 Task: Create a due date automation trigger when advanced on, 2 days after a card is due add fields without custom field "Resume" set to a number lower than 1 and greater or equal to 10 at 11:00 AM.
Action: Mouse moved to (982, 292)
Screenshot: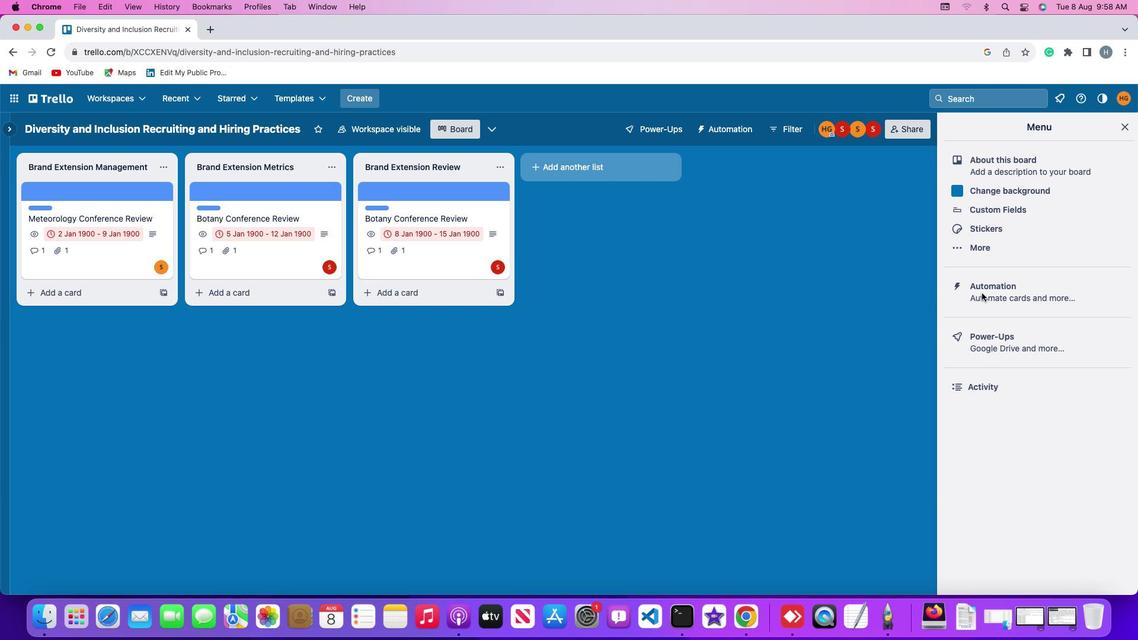 
Action: Mouse pressed left at (982, 292)
Screenshot: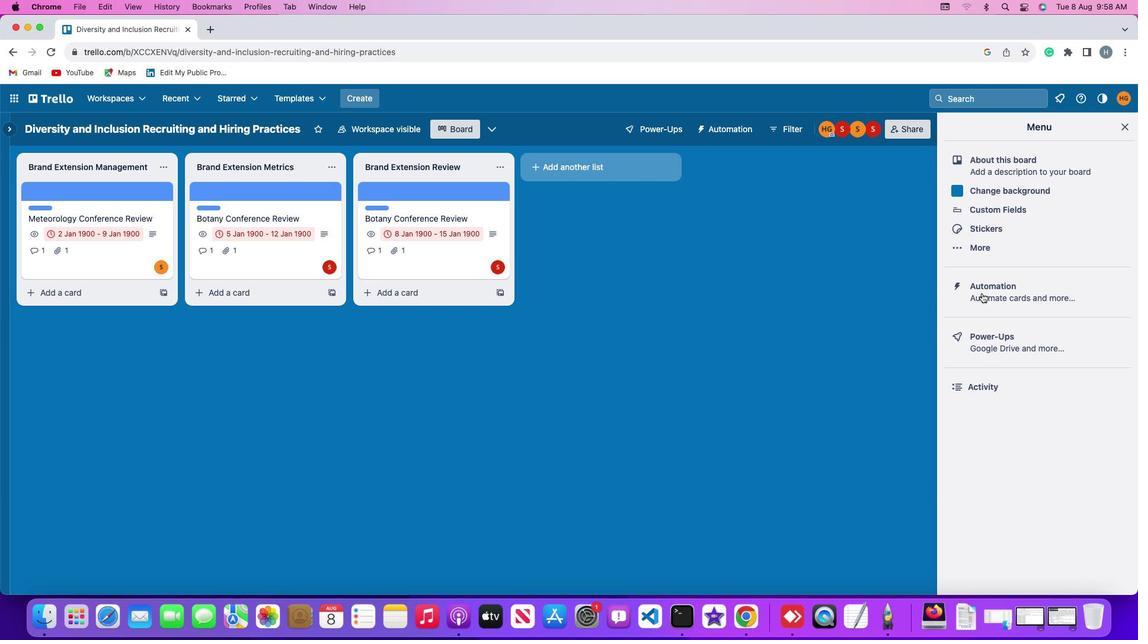 
Action: Mouse pressed left at (982, 292)
Screenshot: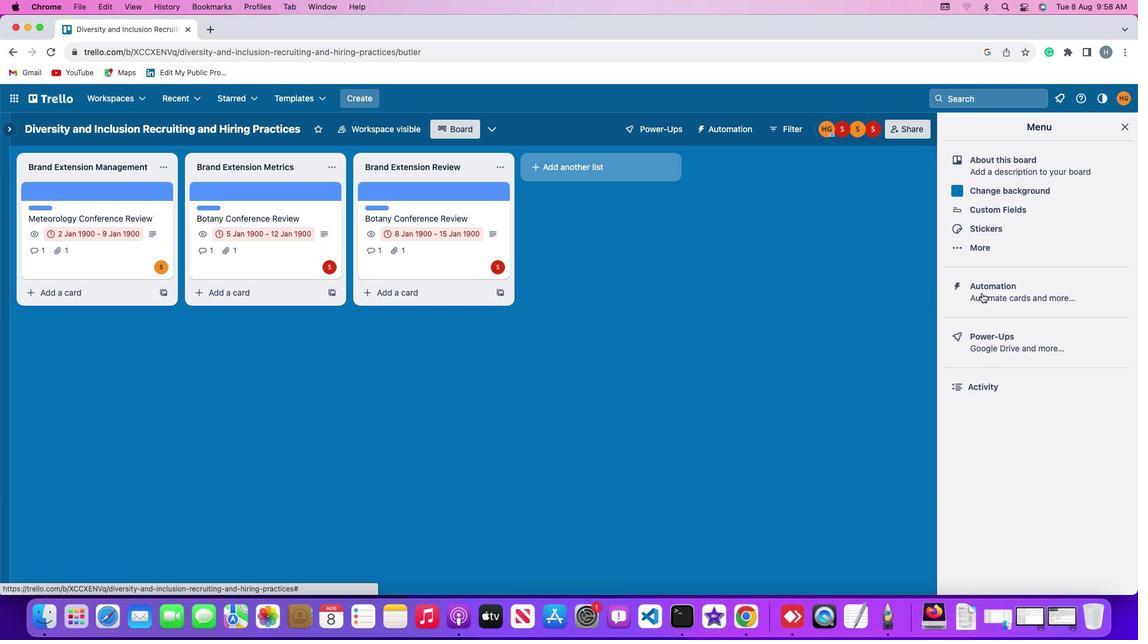 
Action: Mouse moved to (56, 279)
Screenshot: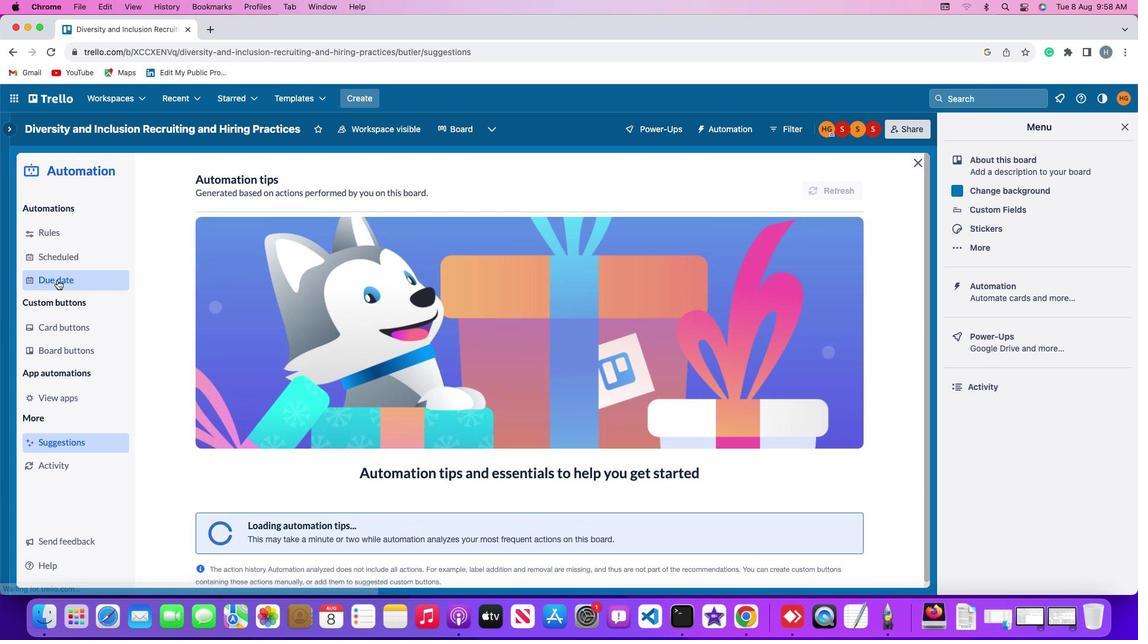 
Action: Mouse pressed left at (56, 279)
Screenshot: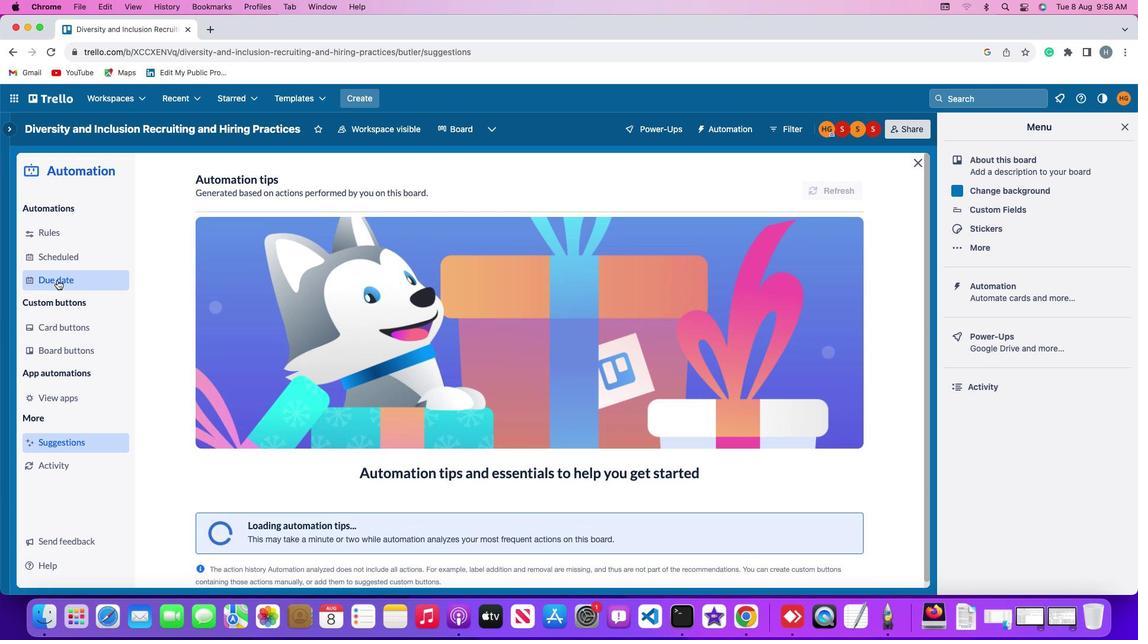 
Action: Mouse moved to (793, 180)
Screenshot: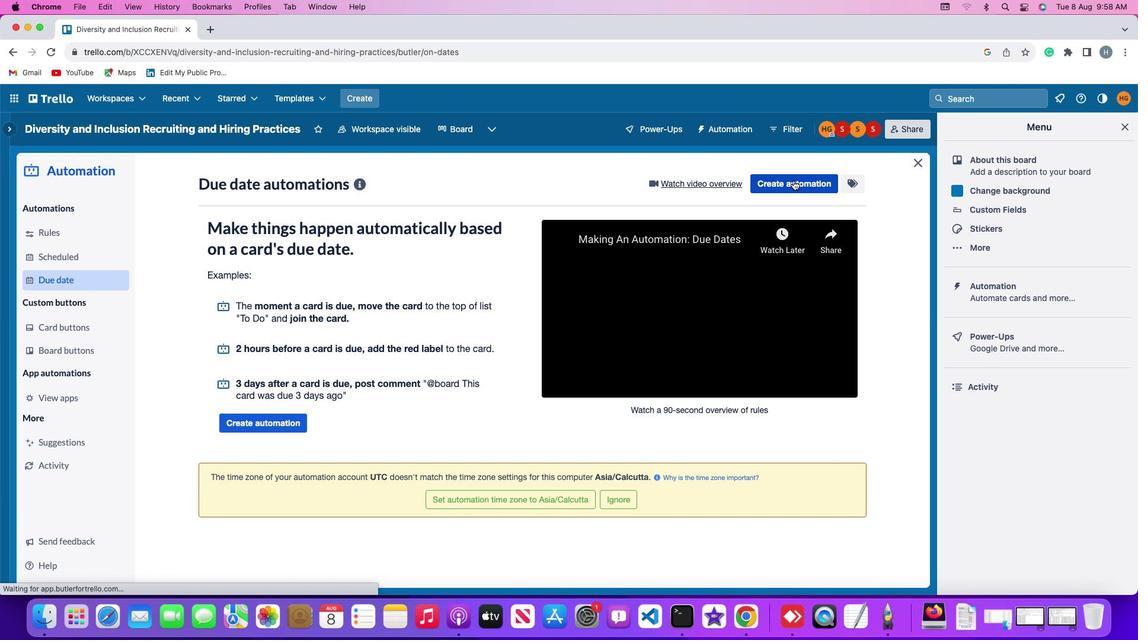 
Action: Mouse pressed left at (793, 180)
Screenshot: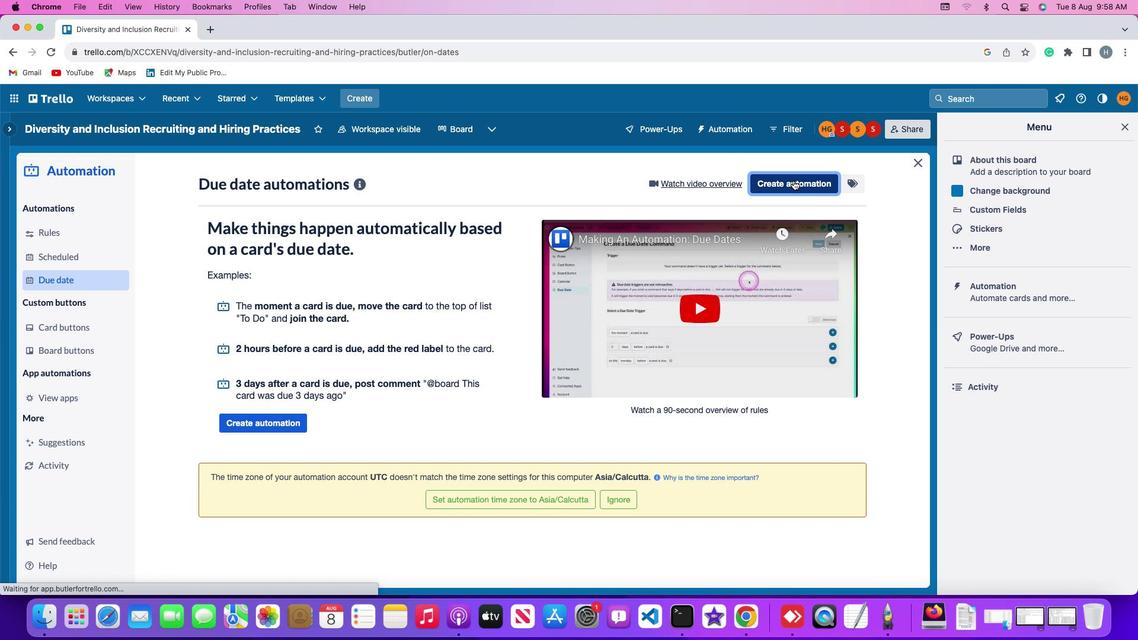 
Action: Mouse moved to (433, 294)
Screenshot: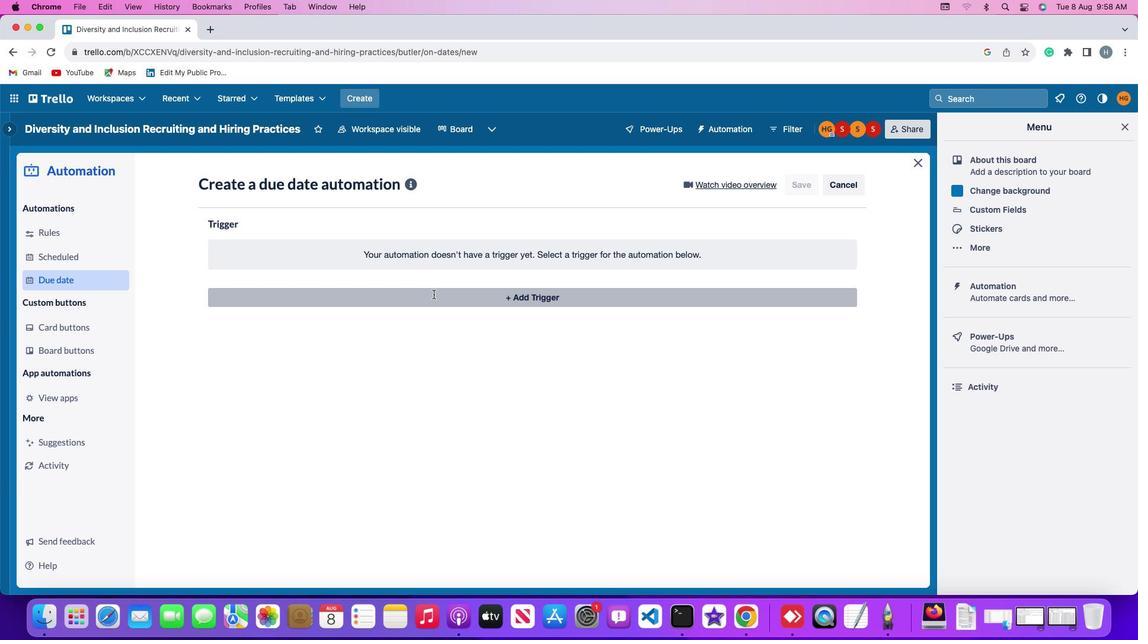 
Action: Mouse pressed left at (433, 294)
Screenshot: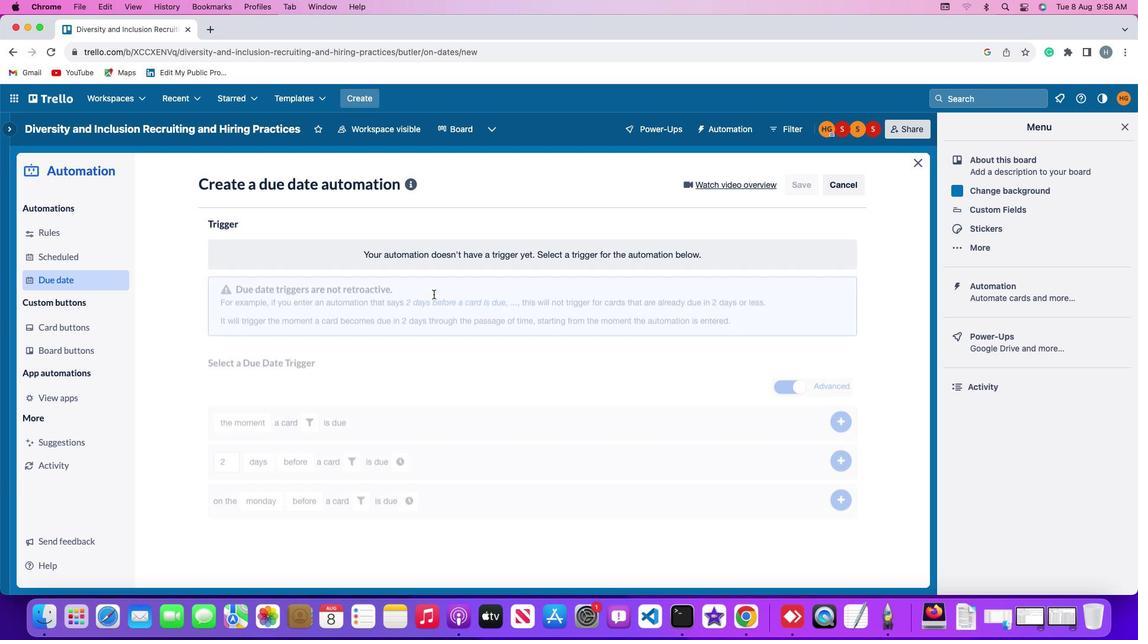 
Action: Mouse moved to (227, 477)
Screenshot: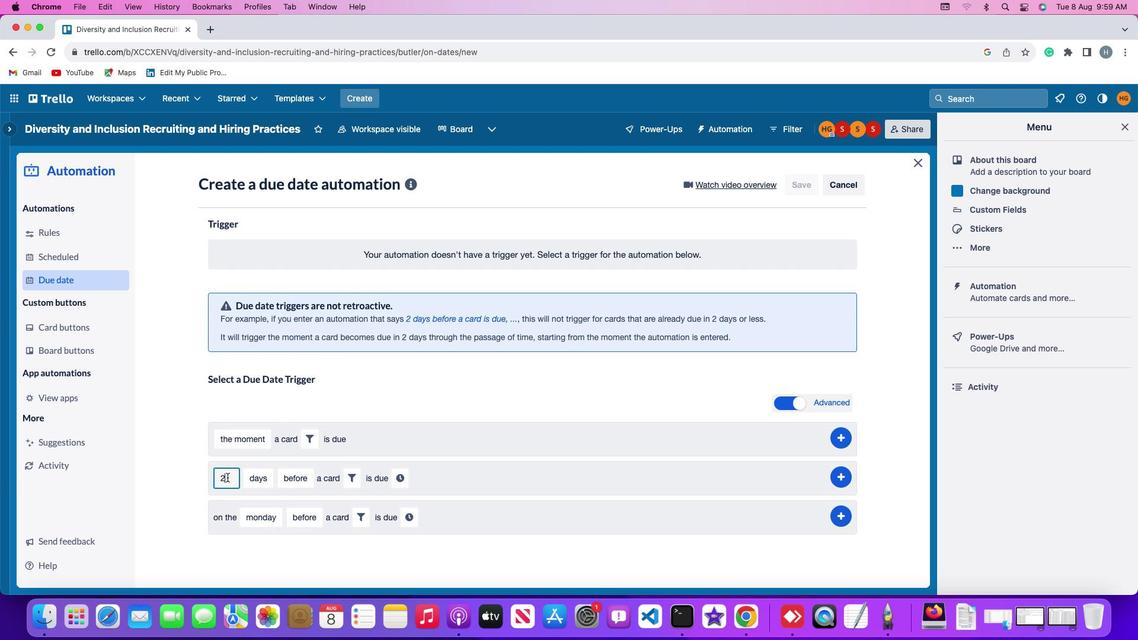
Action: Mouse pressed left at (227, 477)
Screenshot: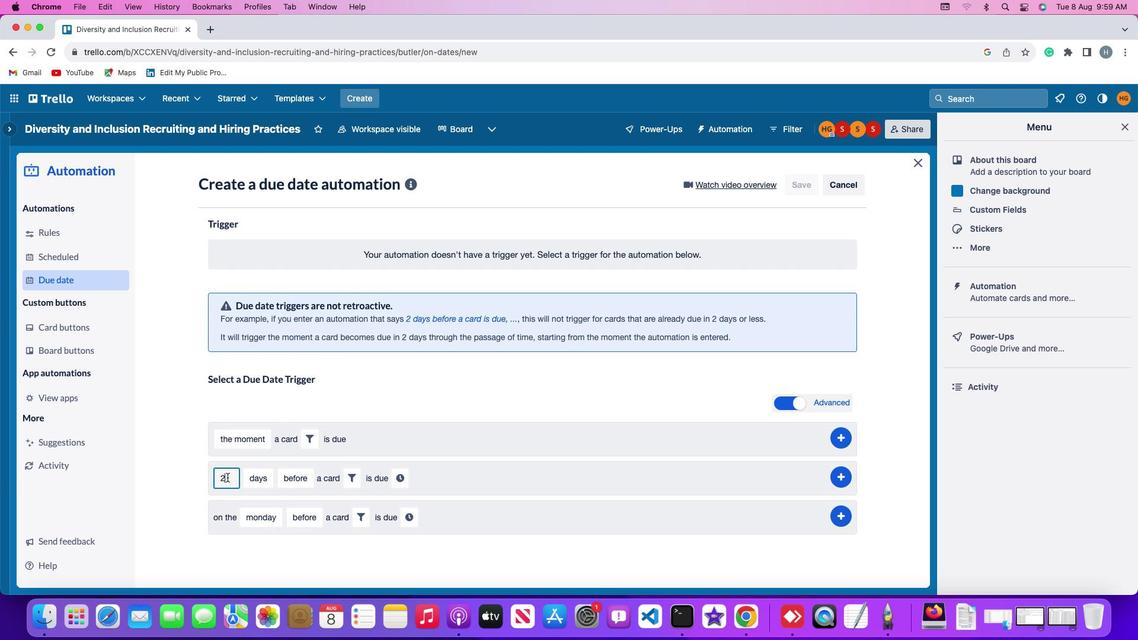 
Action: Key pressed Key.backspace'2'
Screenshot: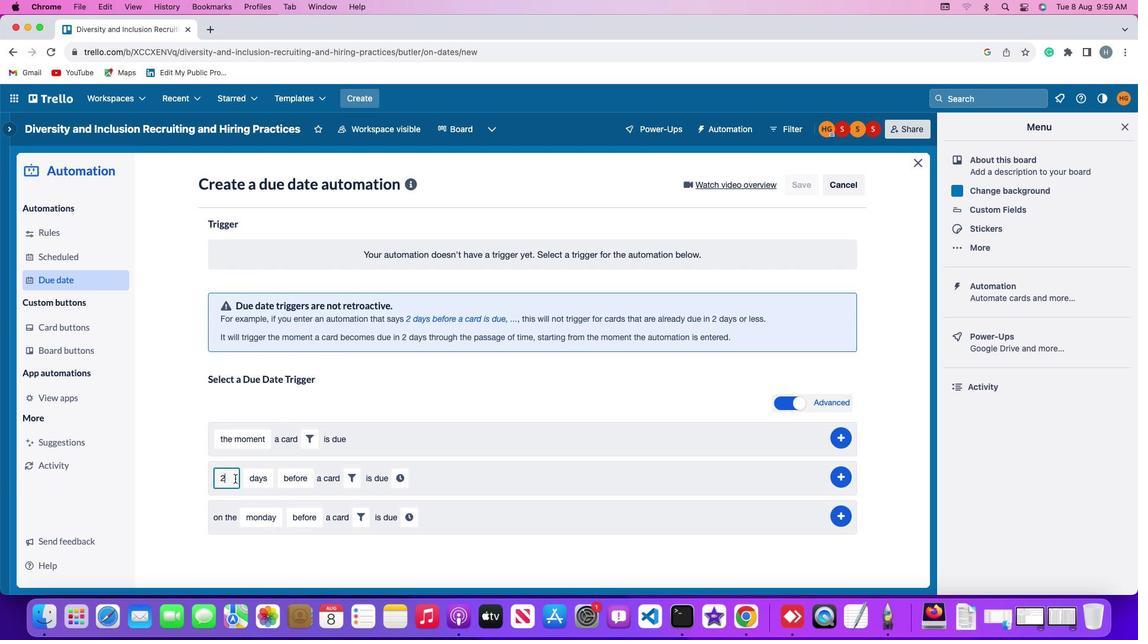 
Action: Mouse moved to (257, 480)
Screenshot: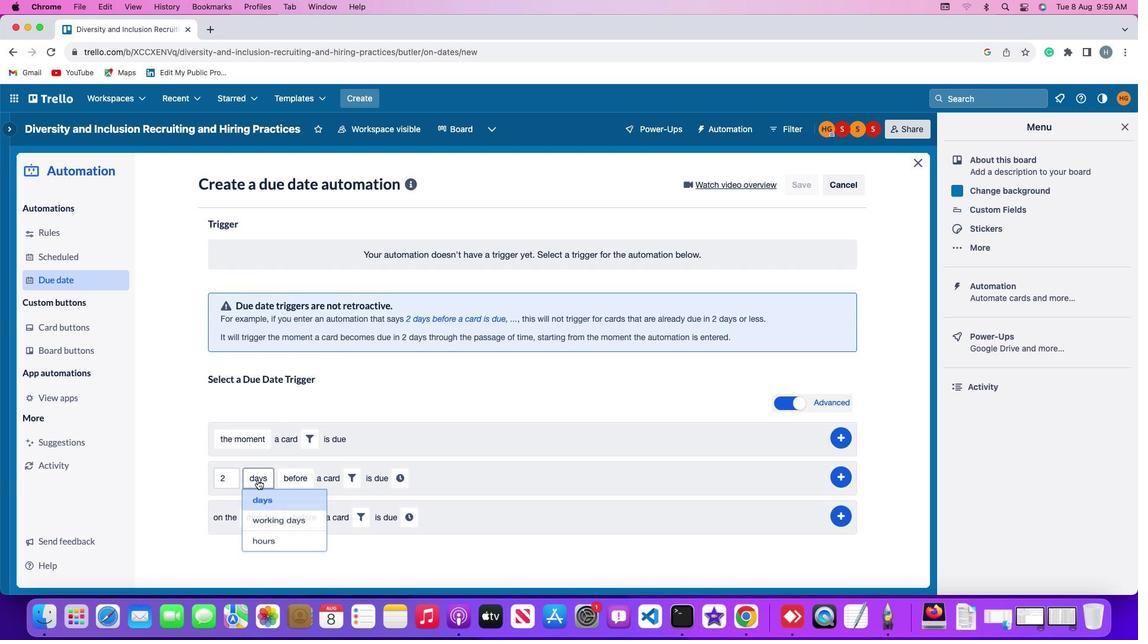 
Action: Mouse pressed left at (257, 480)
Screenshot: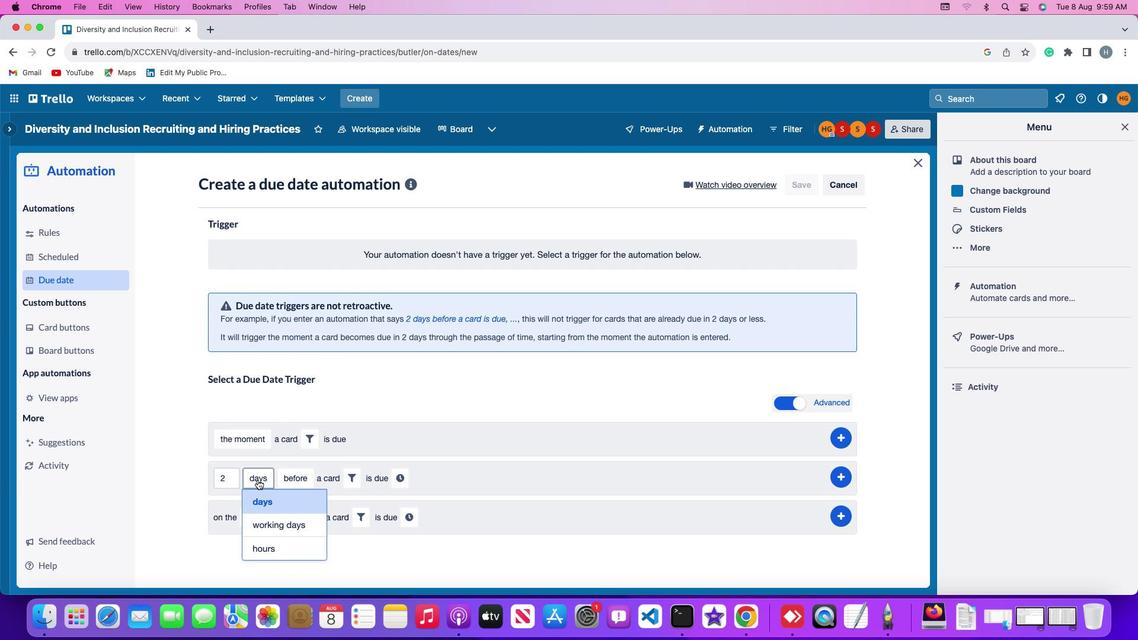 
Action: Mouse moved to (263, 499)
Screenshot: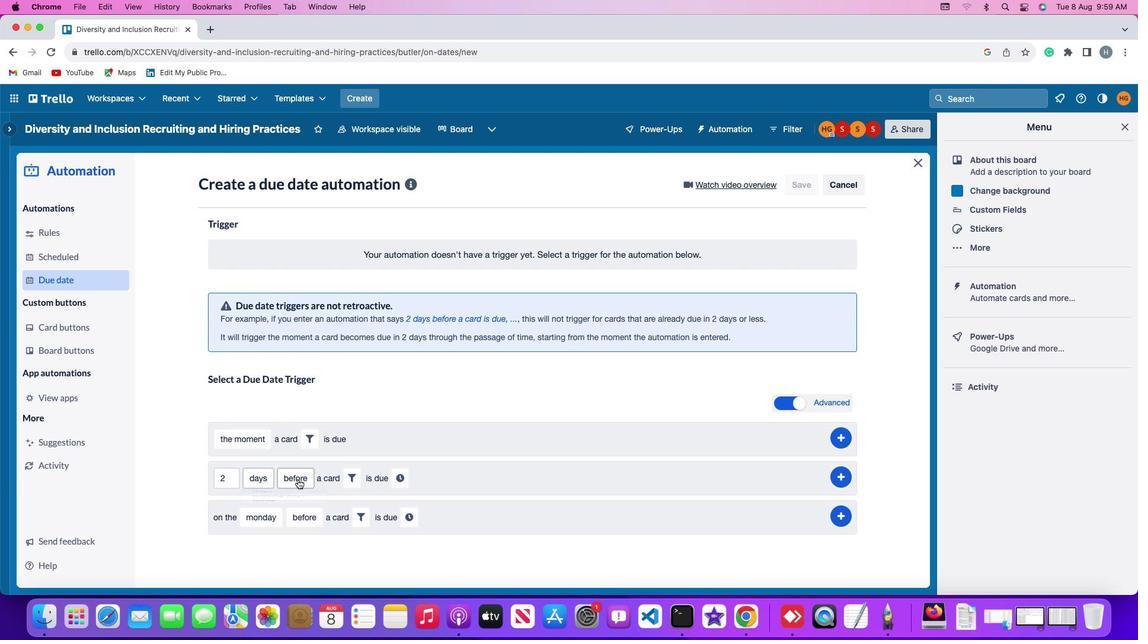 
Action: Mouse pressed left at (263, 499)
Screenshot: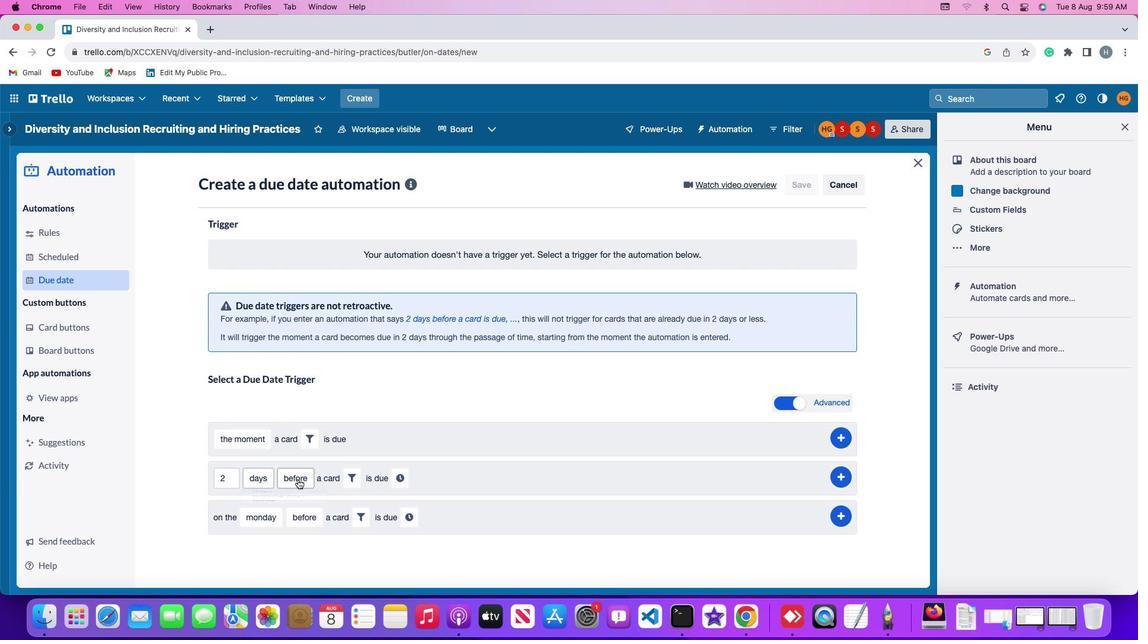 
Action: Mouse moved to (298, 477)
Screenshot: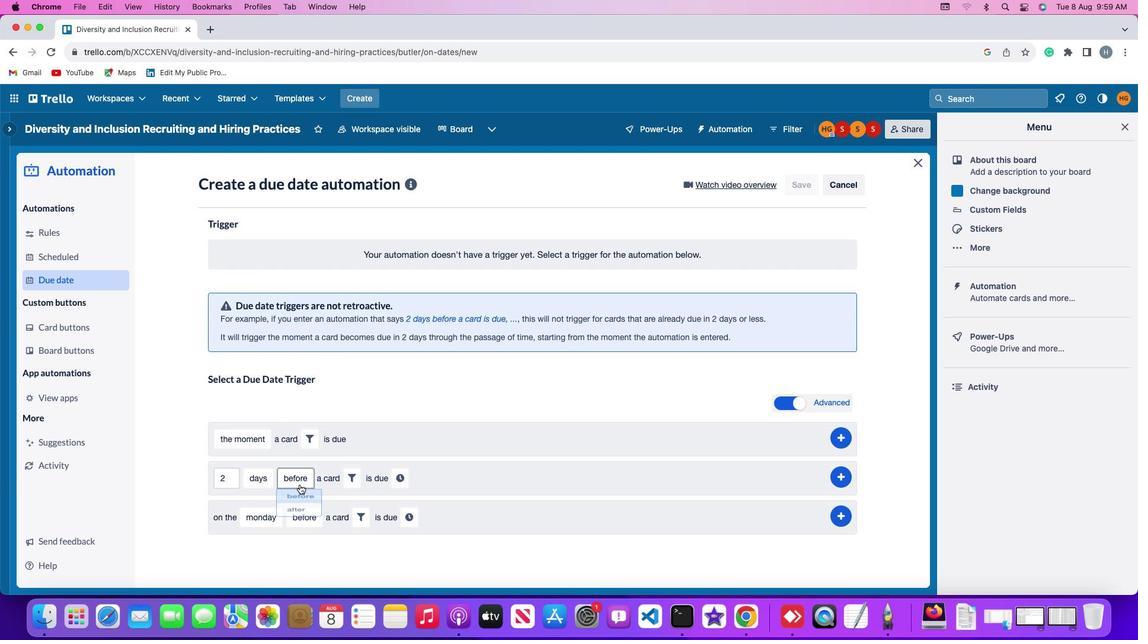 
Action: Mouse pressed left at (298, 477)
Screenshot: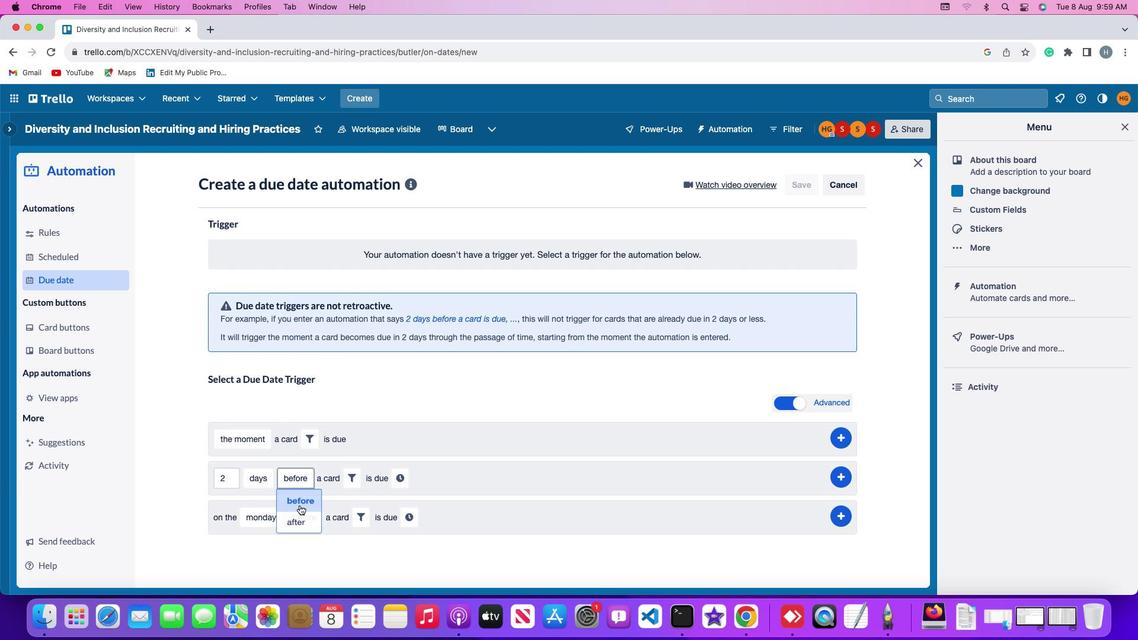 
Action: Mouse moved to (295, 530)
Screenshot: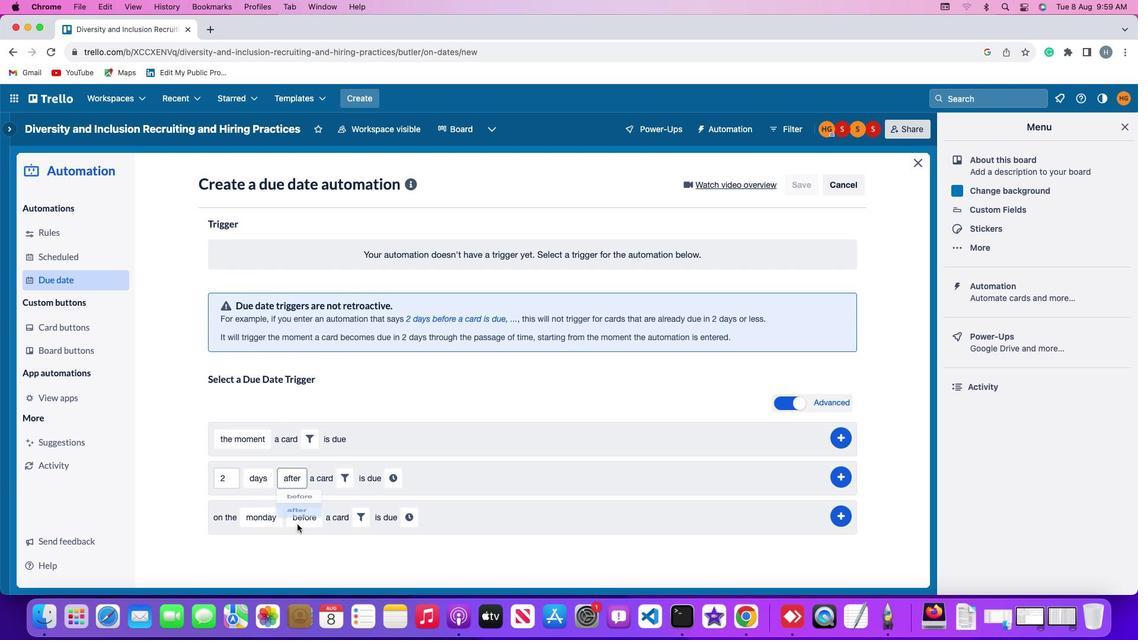 
Action: Mouse pressed left at (295, 530)
Screenshot: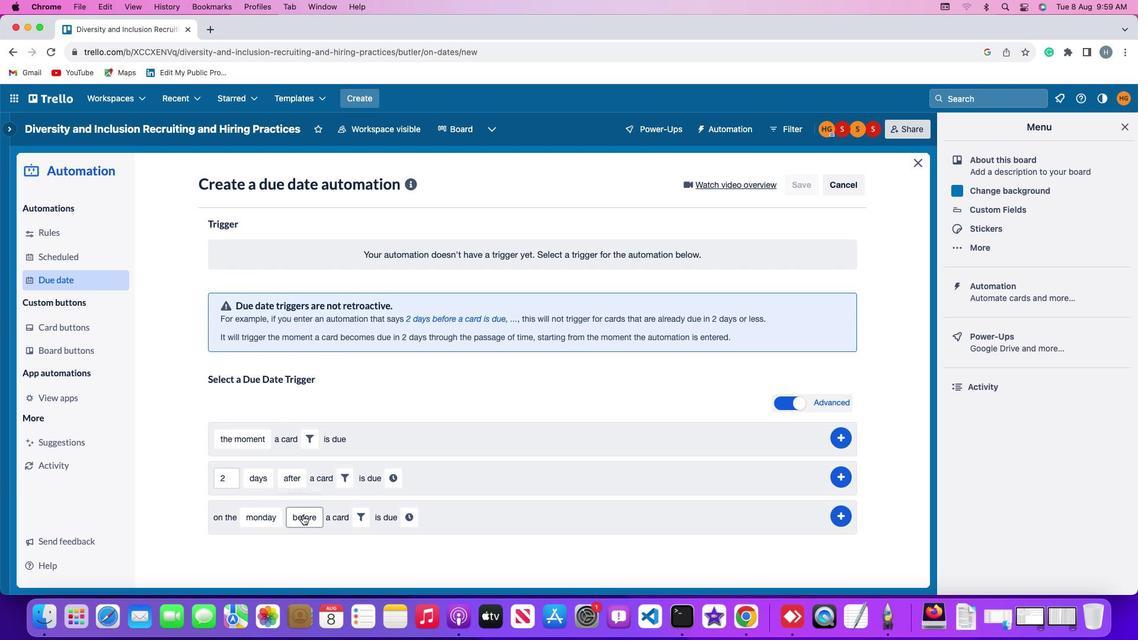 
Action: Mouse moved to (340, 478)
Screenshot: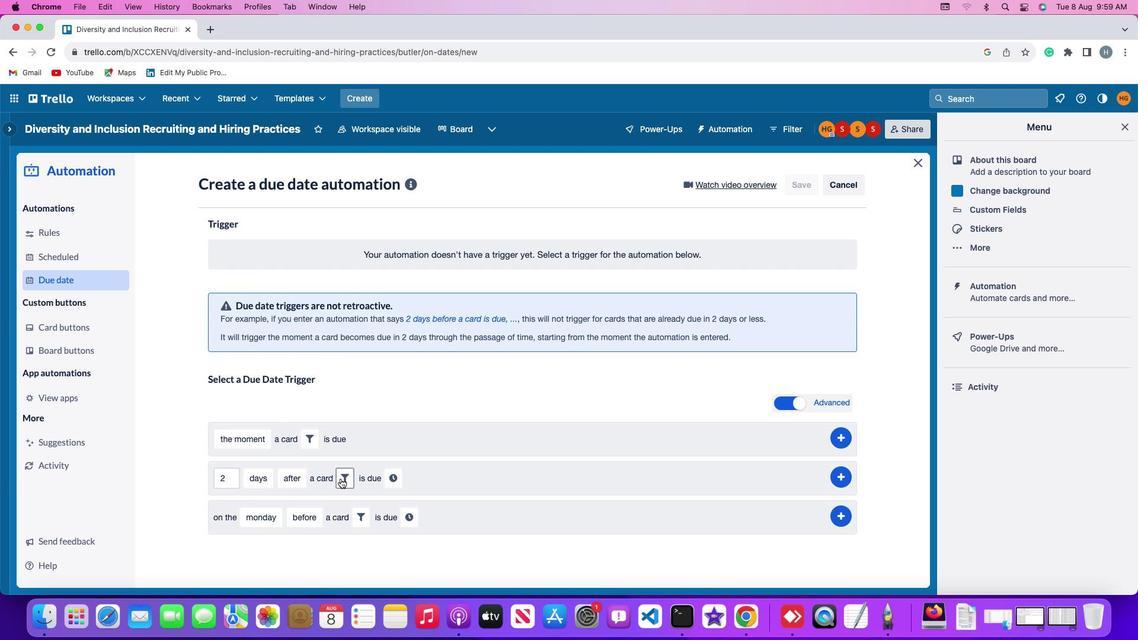
Action: Mouse pressed left at (340, 478)
Screenshot: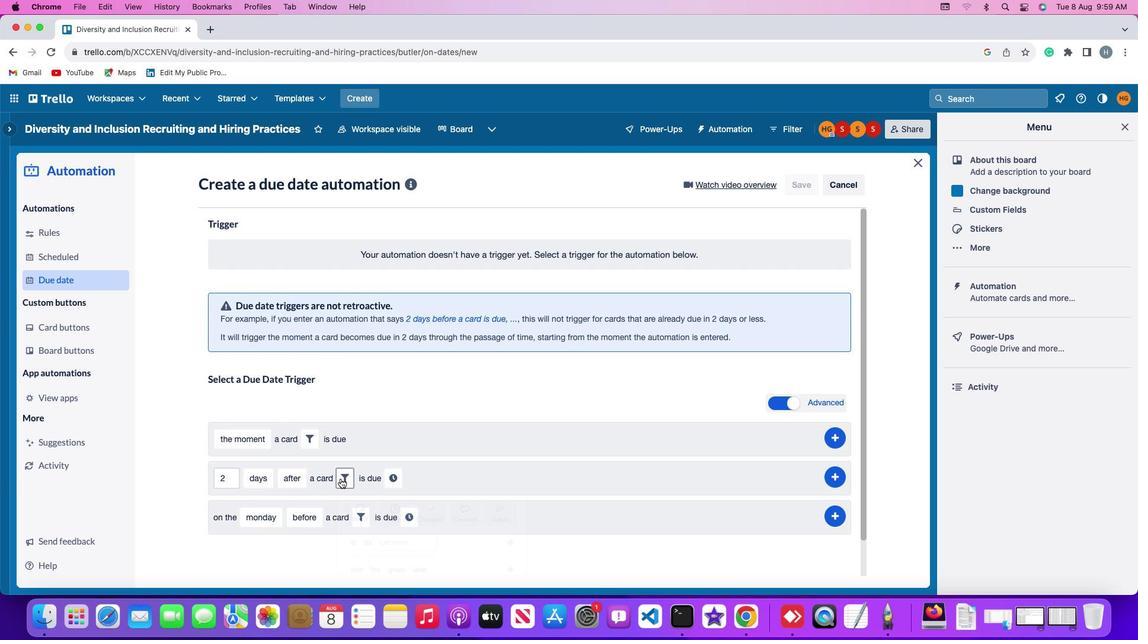 
Action: Mouse moved to (544, 519)
Screenshot: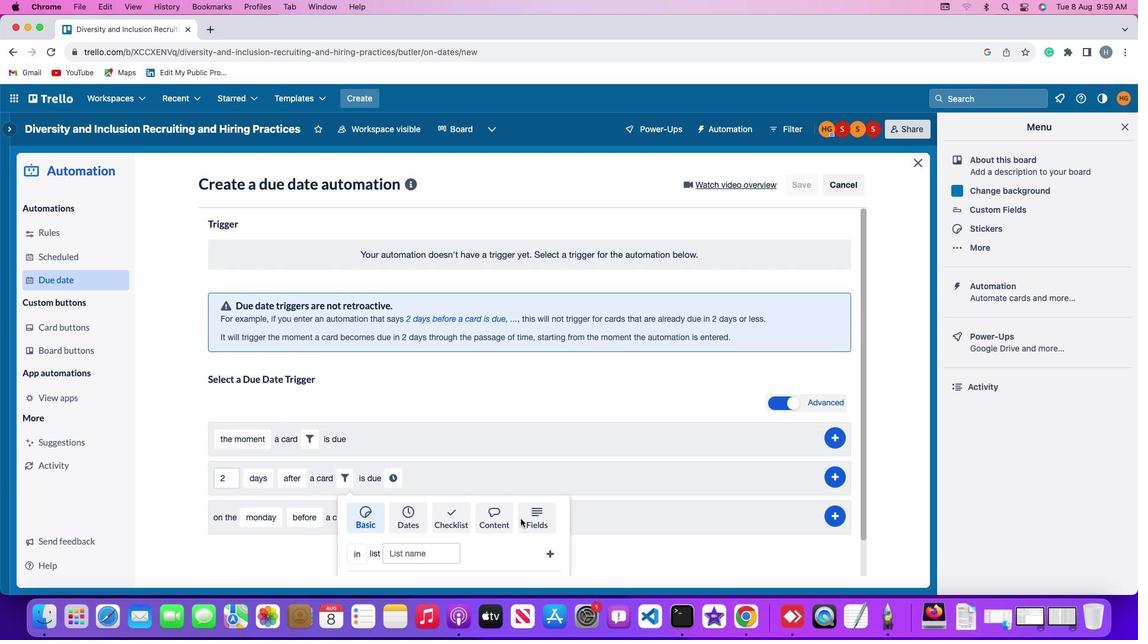
Action: Mouse pressed left at (544, 519)
Screenshot: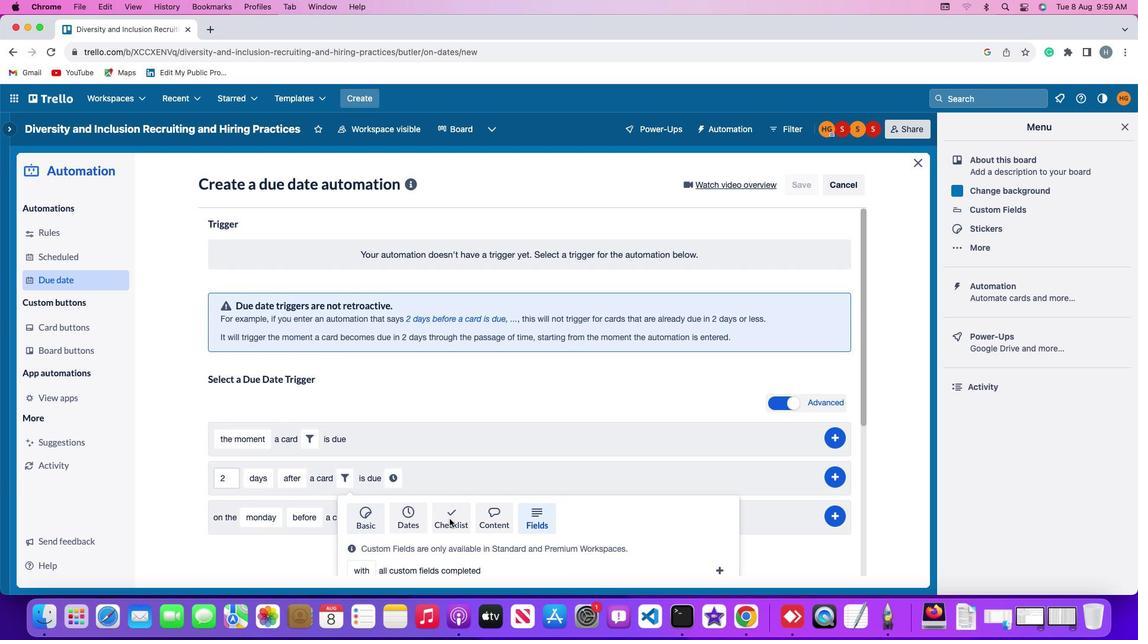 
Action: Mouse moved to (310, 545)
Screenshot: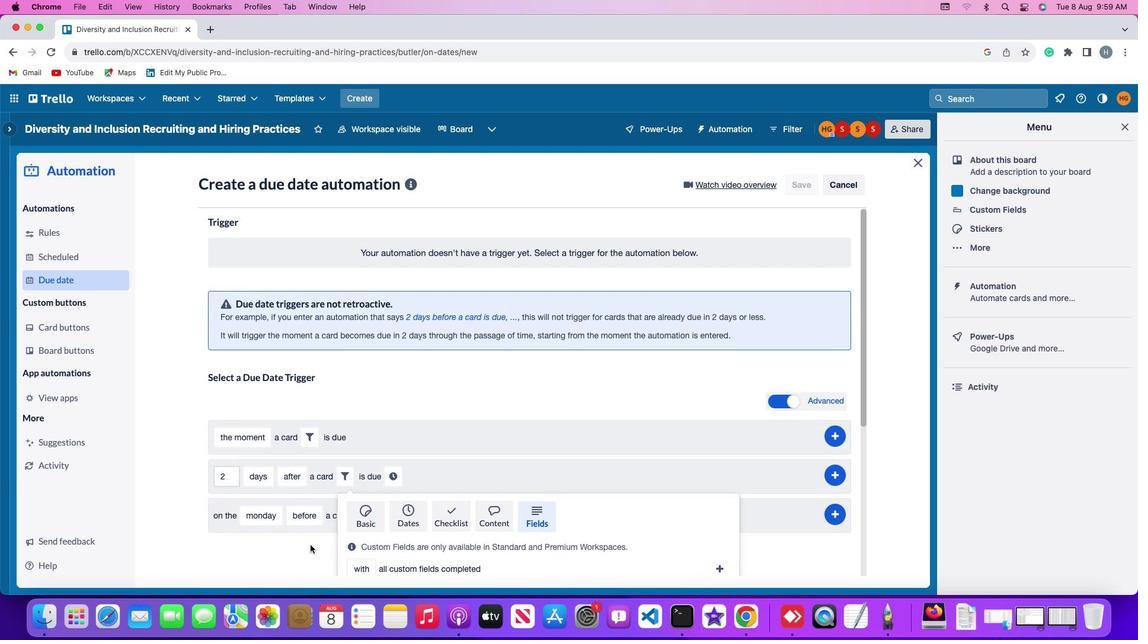 
Action: Mouse scrolled (310, 545) with delta (0, 0)
Screenshot: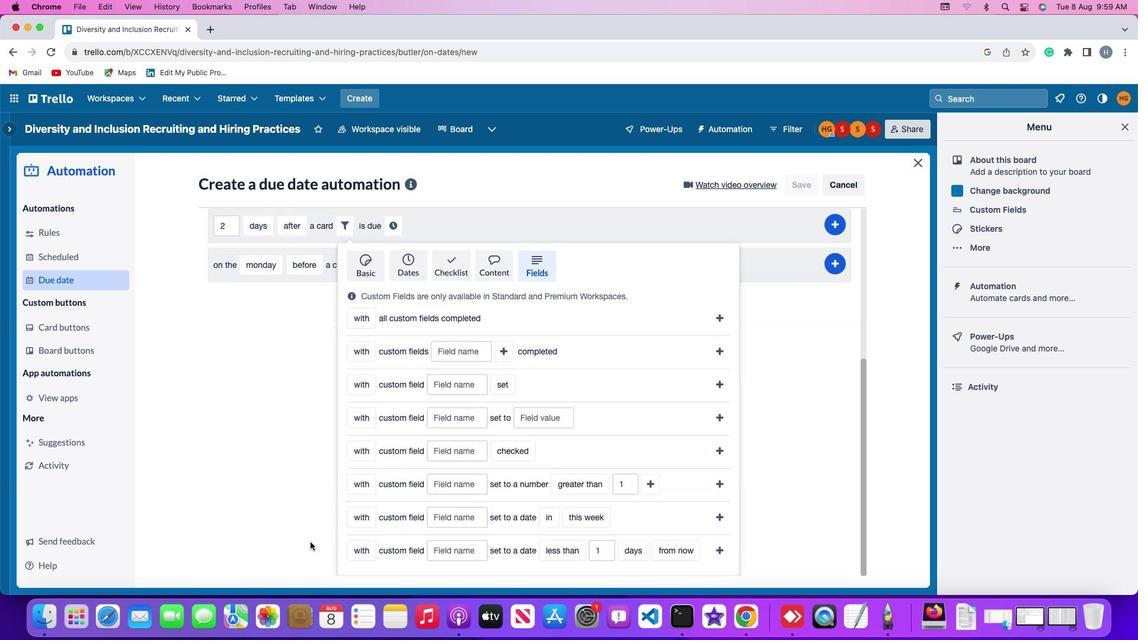 
Action: Mouse scrolled (310, 545) with delta (0, 0)
Screenshot: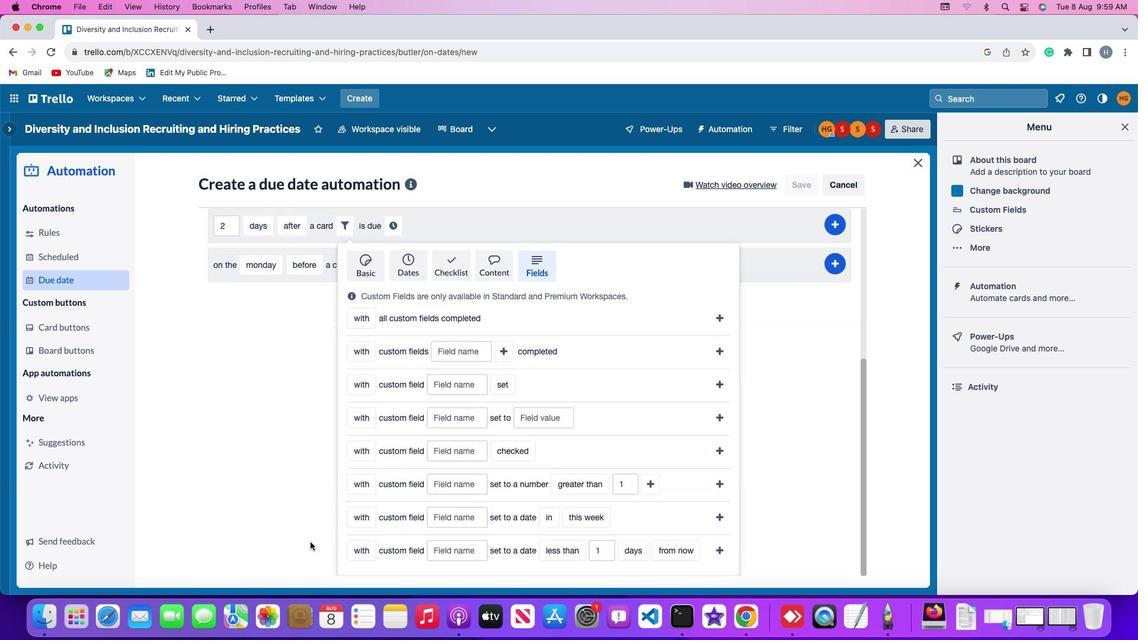 
Action: Mouse scrolled (310, 545) with delta (0, -1)
Screenshot: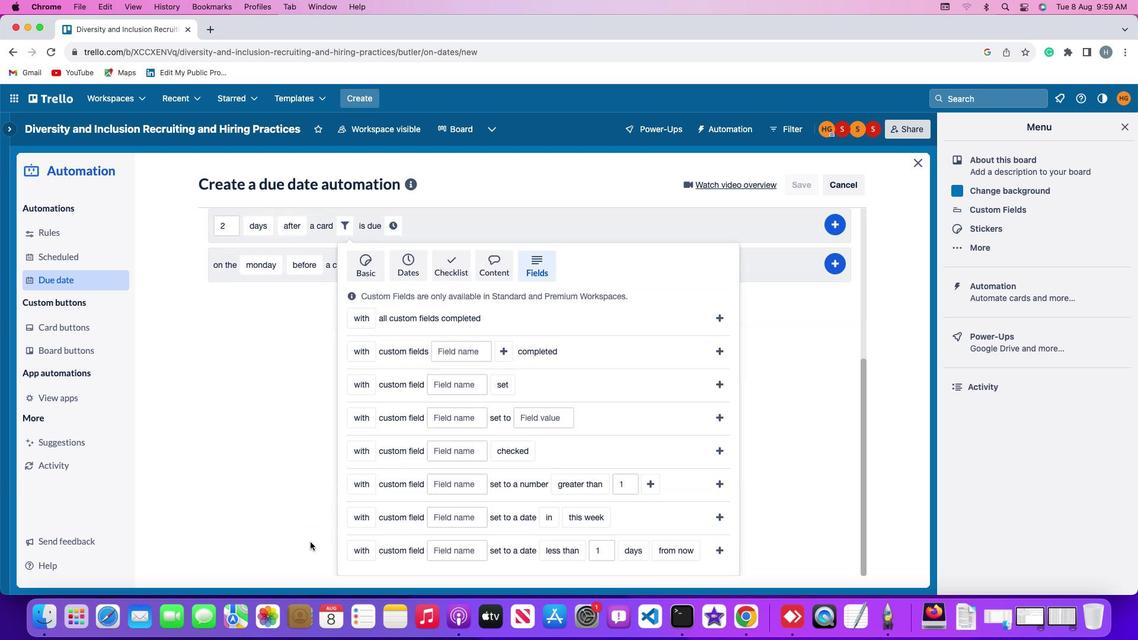 
Action: Mouse scrolled (310, 545) with delta (0, -2)
Screenshot: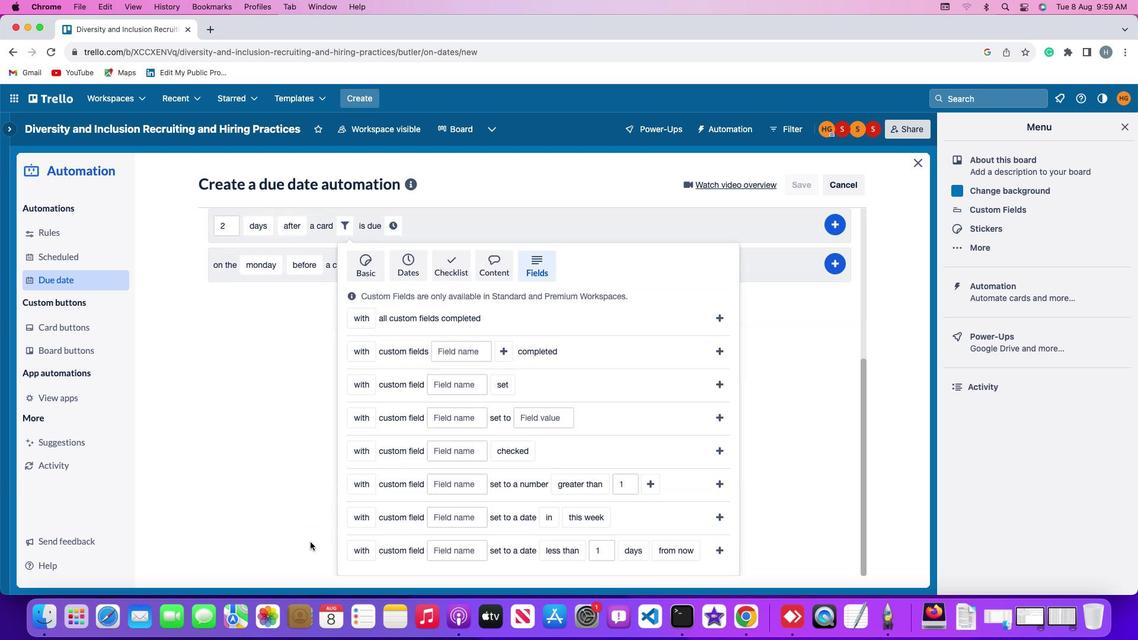 
Action: Mouse scrolled (310, 545) with delta (0, -3)
Screenshot: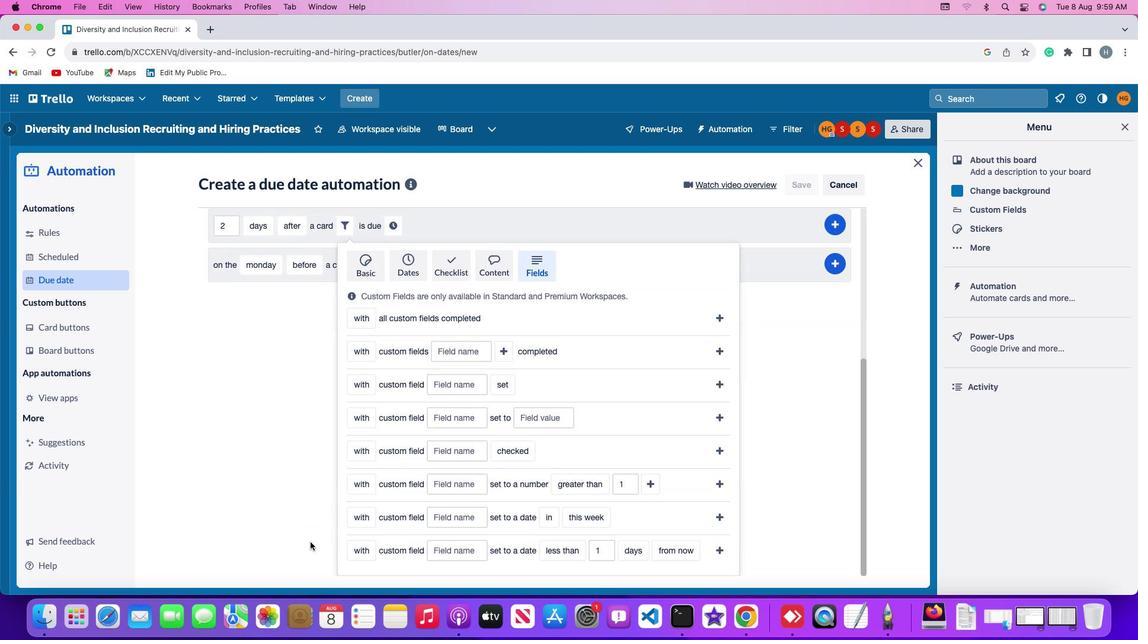
Action: Mouse moved to (310, 542)
Screenshot: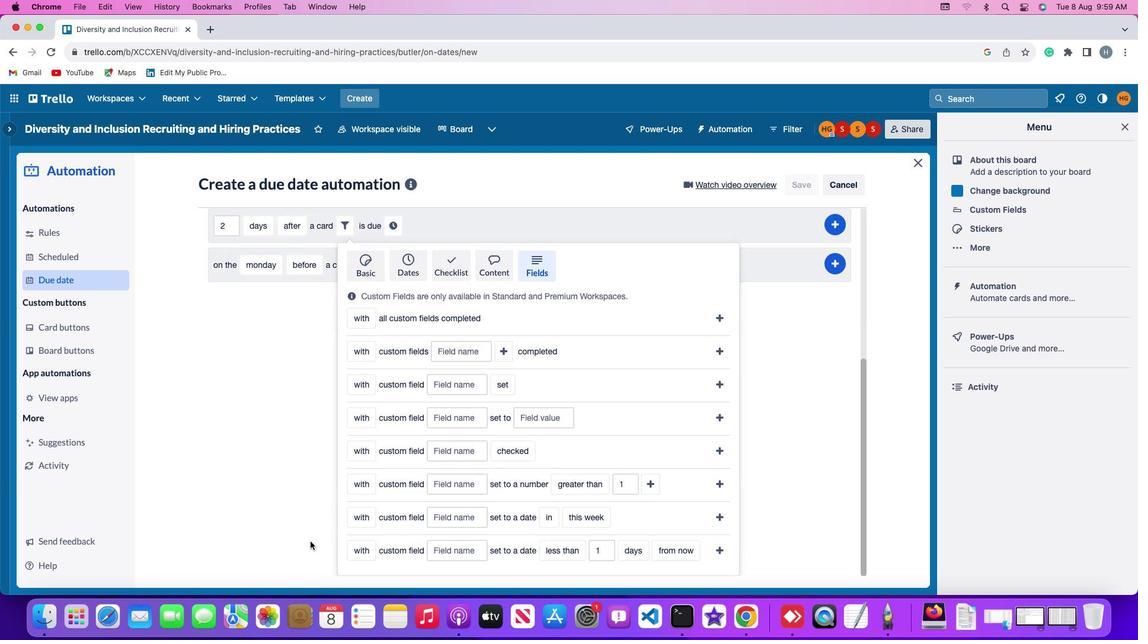 
Action: Mouse scrolled (310, 542) with delta (0, -3)
Screenshot: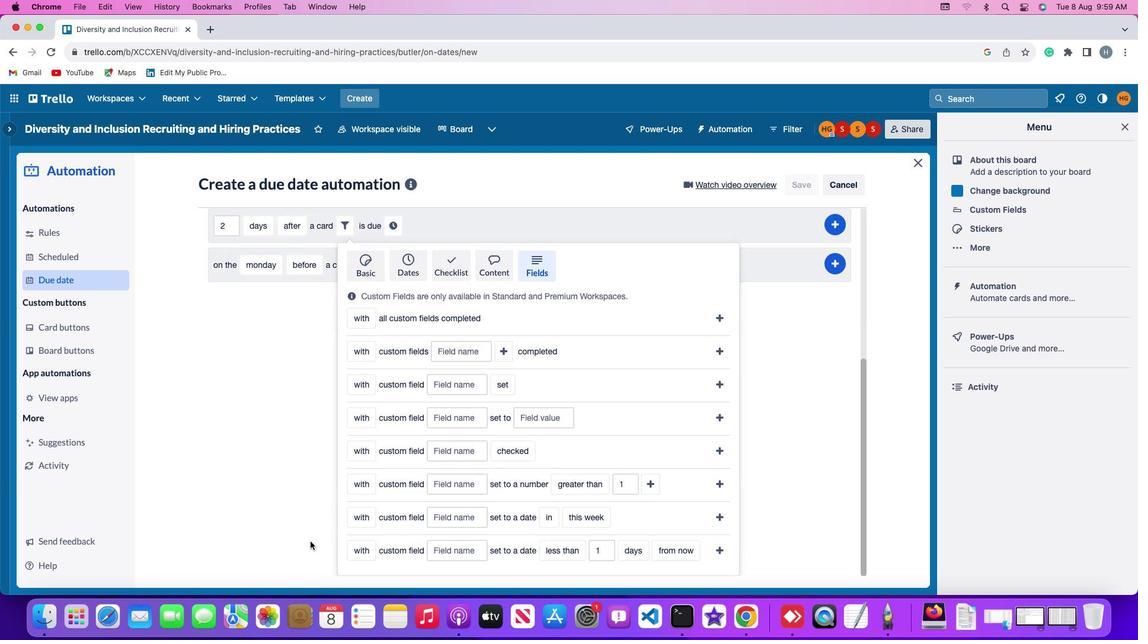 
Action: Mouse moved to (352, 481)
Screenshot: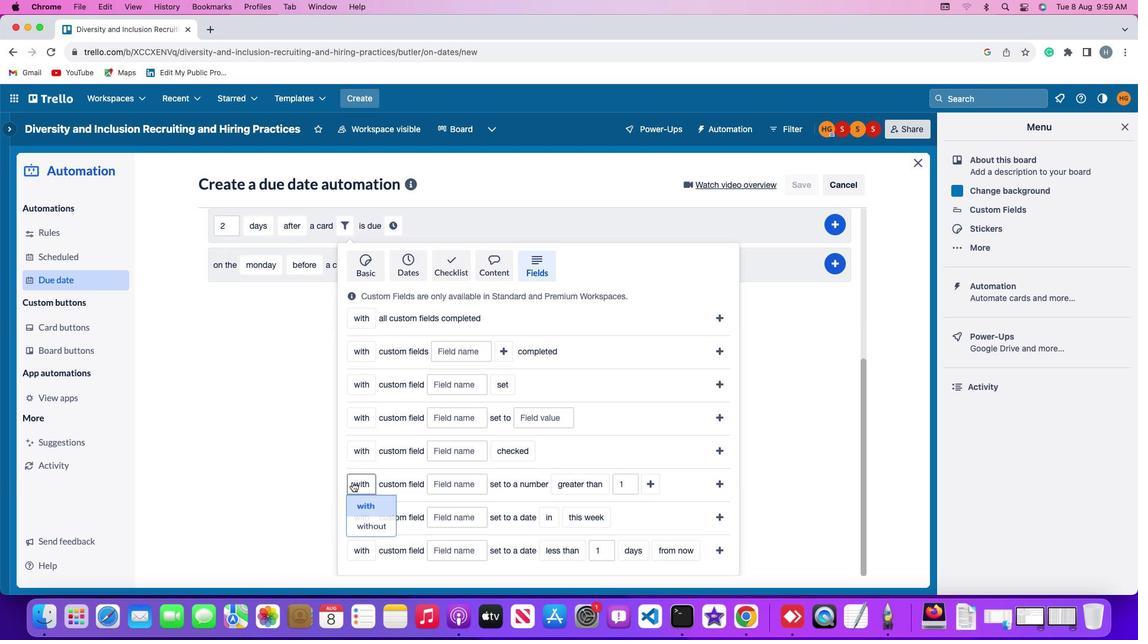 
Action: Mouse pressed left at (352, 481)
Screenshot: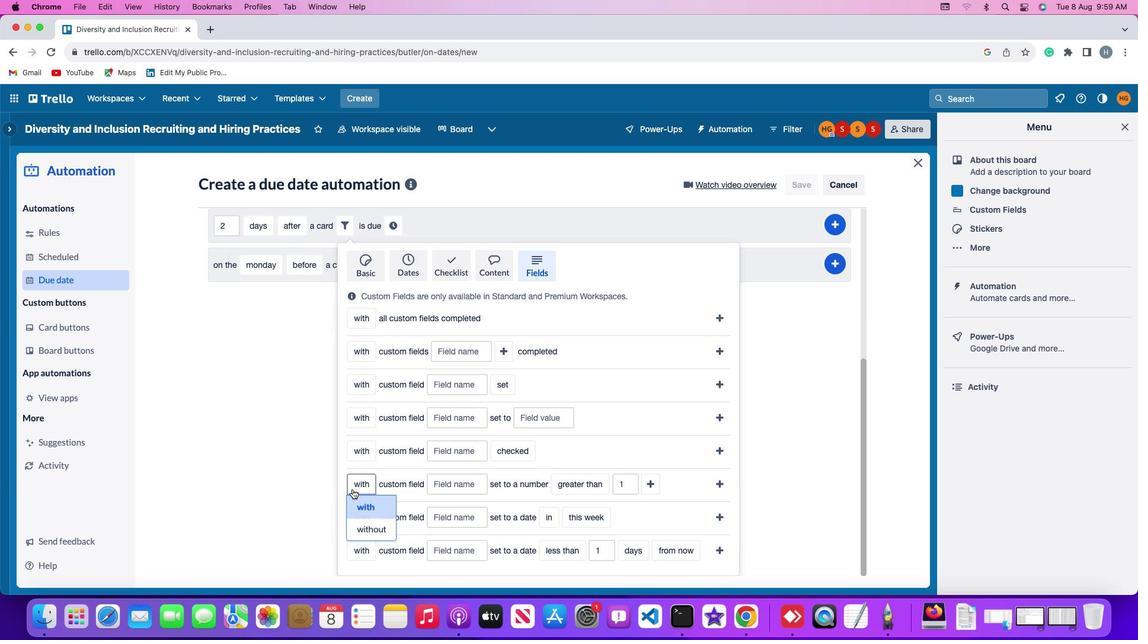 
Action: Mouse moved to (353, 529)
Screenshot: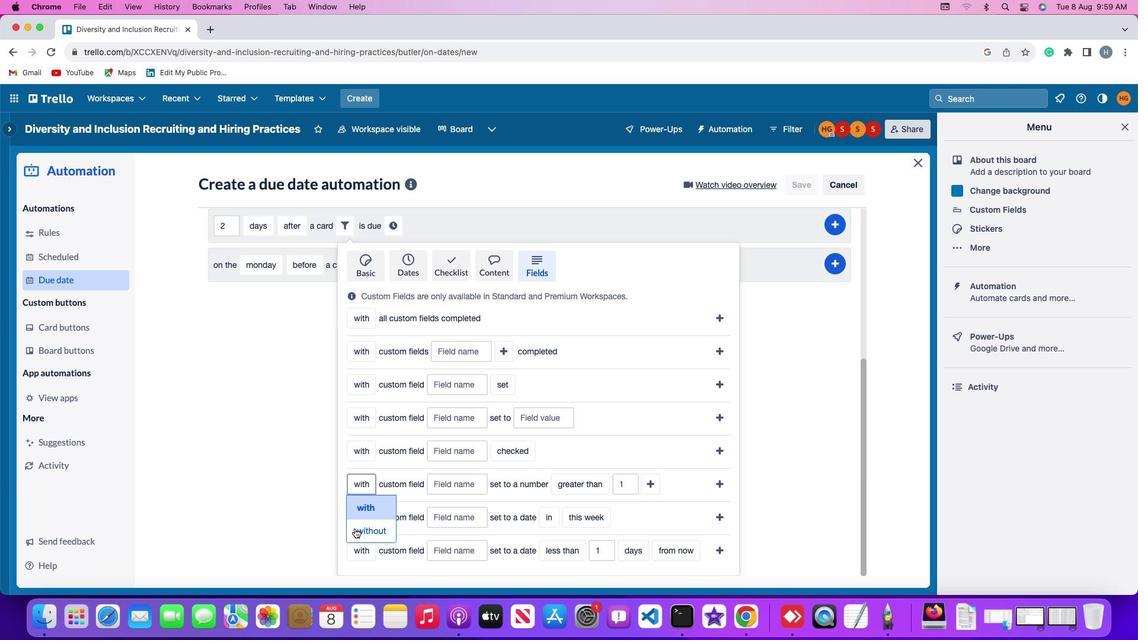 
Action: Mouse pressed left at (353, 529)
Screenshot: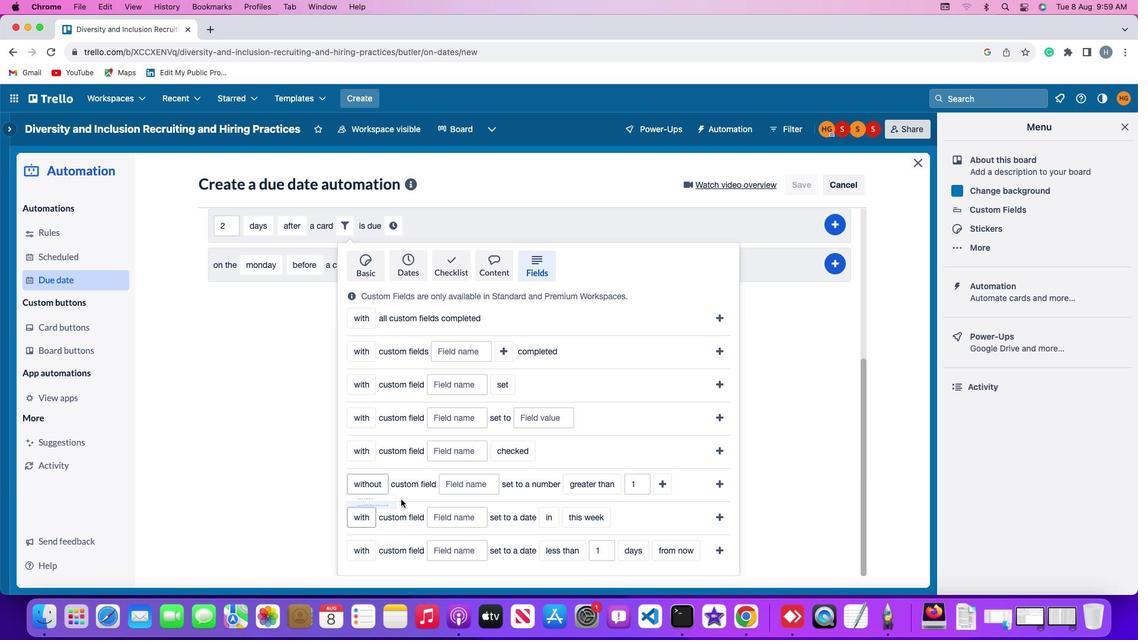 
Action: Mouse moved to (453, 486)
Screenshot: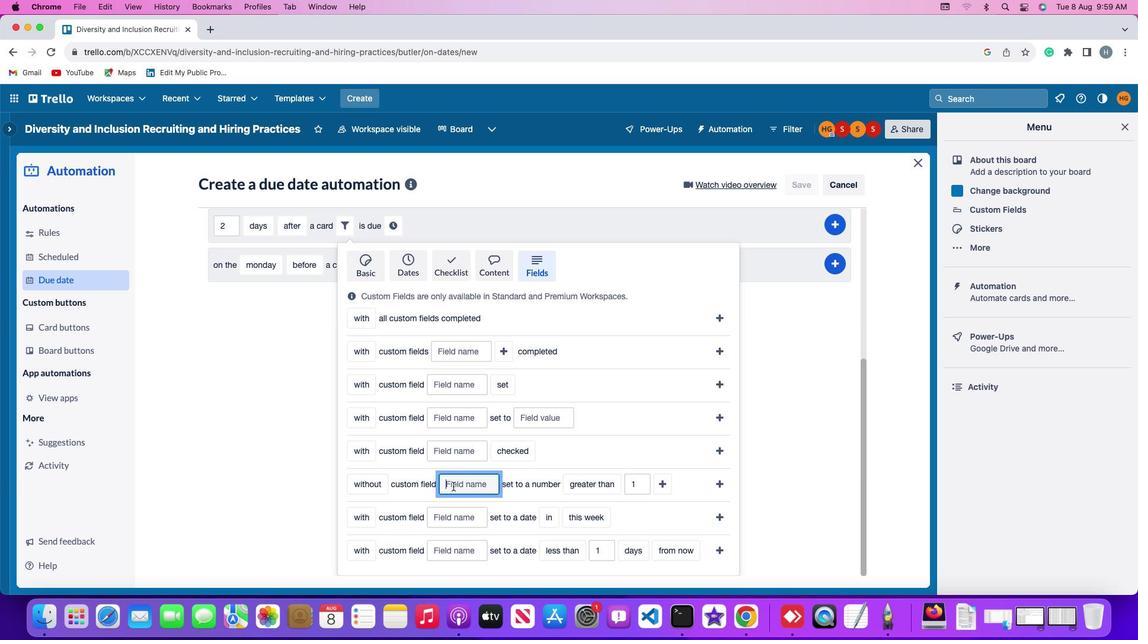 
Action: Mouse pressed left at (453, 486)
Screenshot: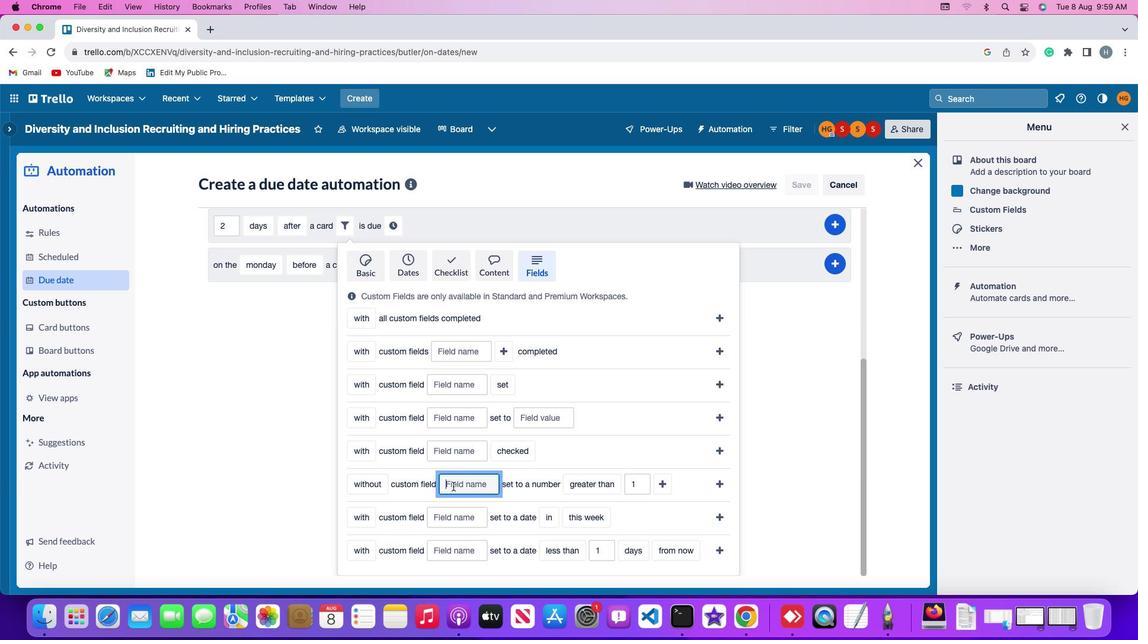 
Action: Key pressed Key.shift'R''e''s''u''m''e'
Screenshot: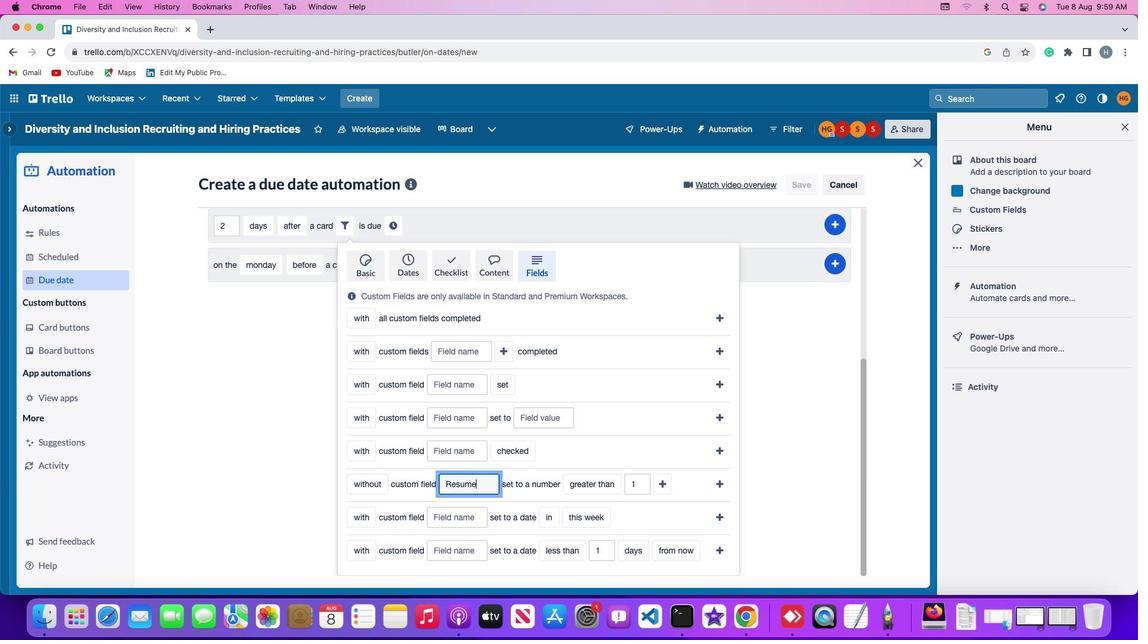 
Action: Mouse moved to (581, 477)
Screenshot: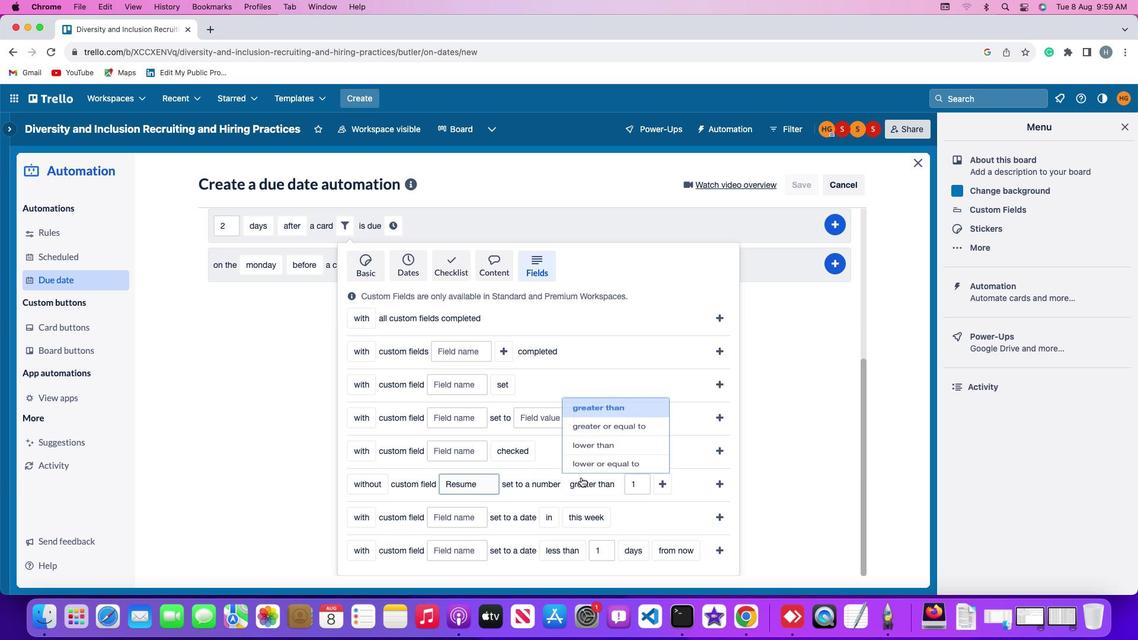 
Action: Mouse pressed left at (581, 477)
Screenshot: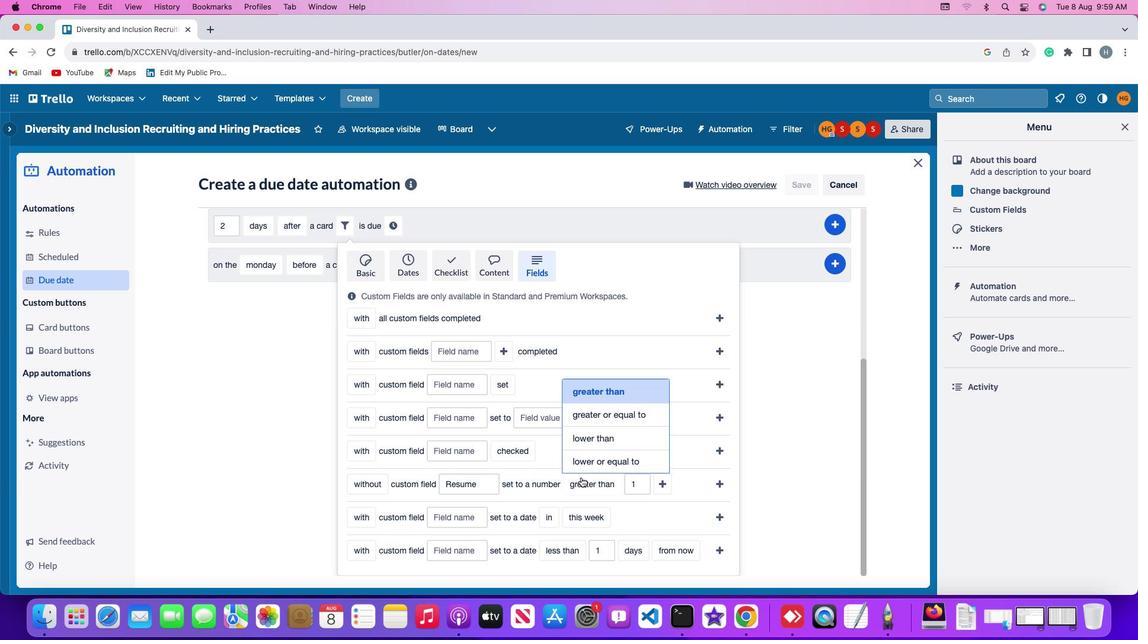 
Action: Mouse moved to (605, 429)
Screenshot: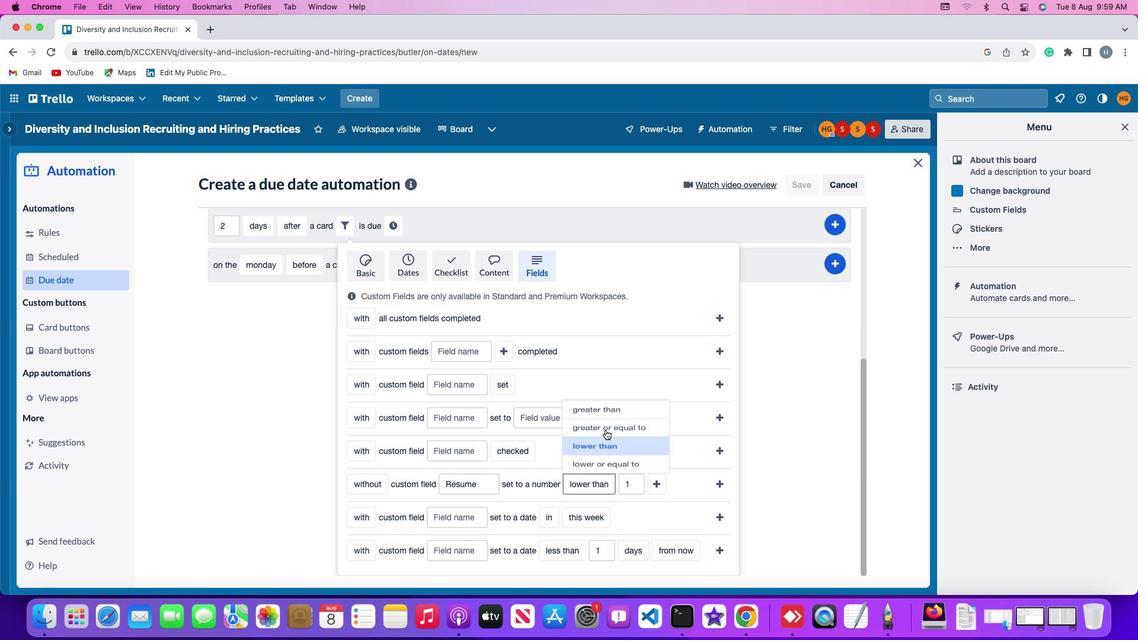 
Action: Mouse pressed left at (605, 429)
Screenshot: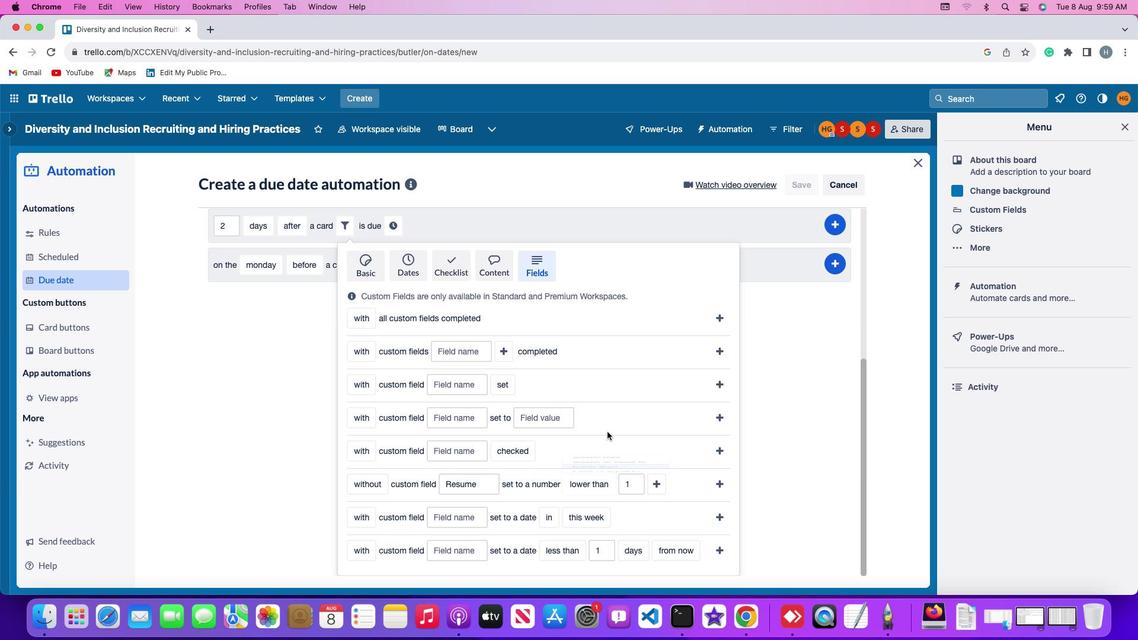 
Action: Mouse moved to (640, 480)
Screenshot: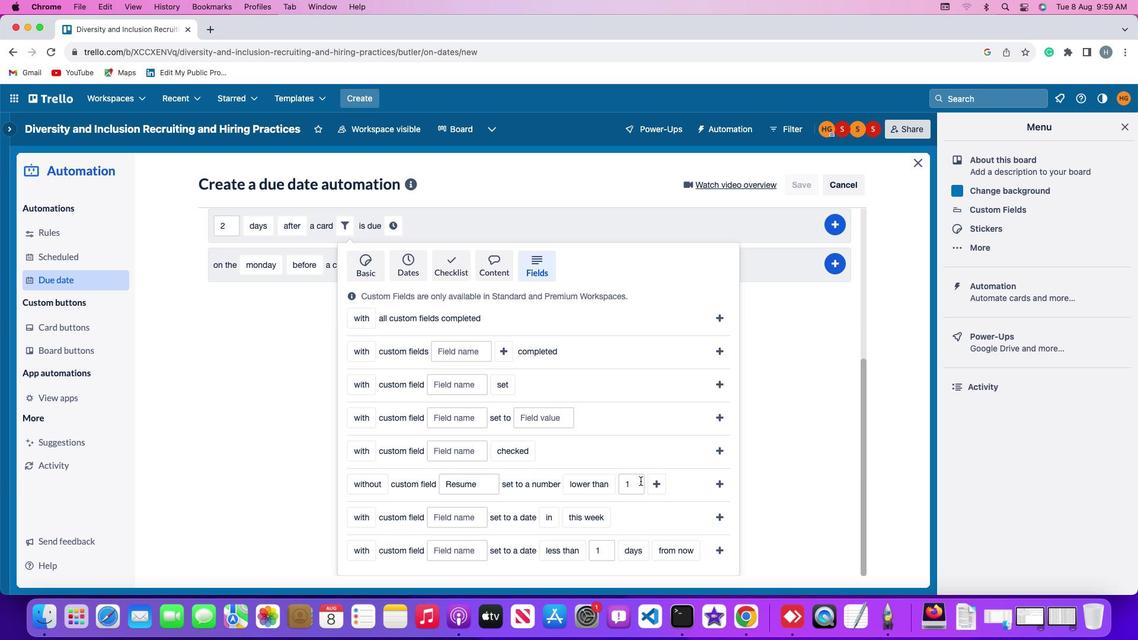 
Action: Mouse pressed left at (640, 480)
Screenshot: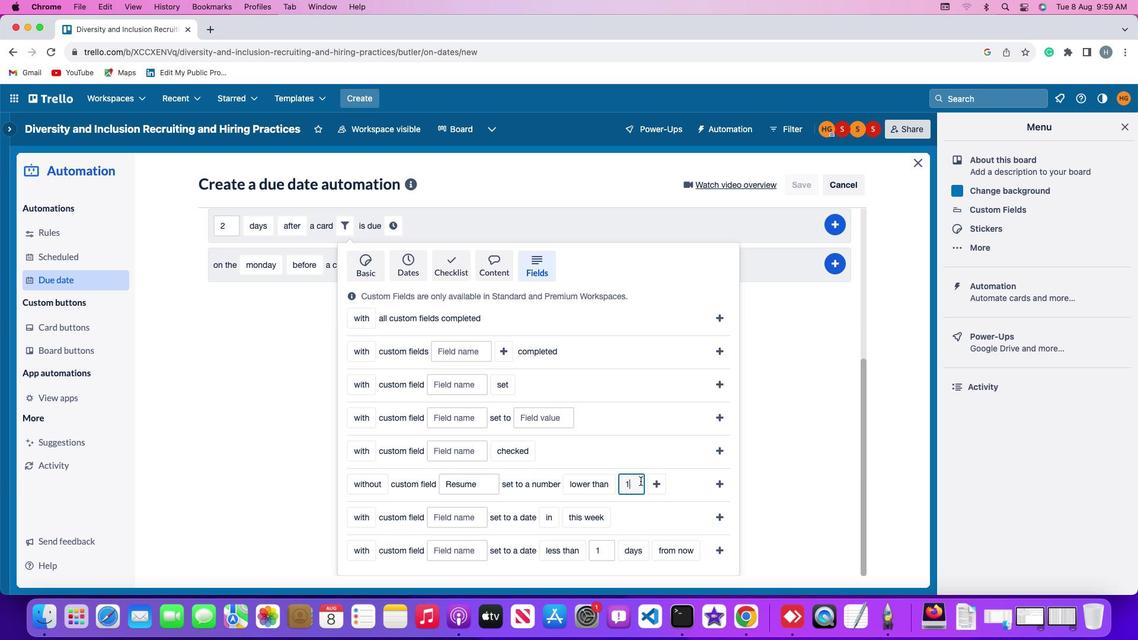 
Action: Key pressed Key.backspace'1'
Screenshot: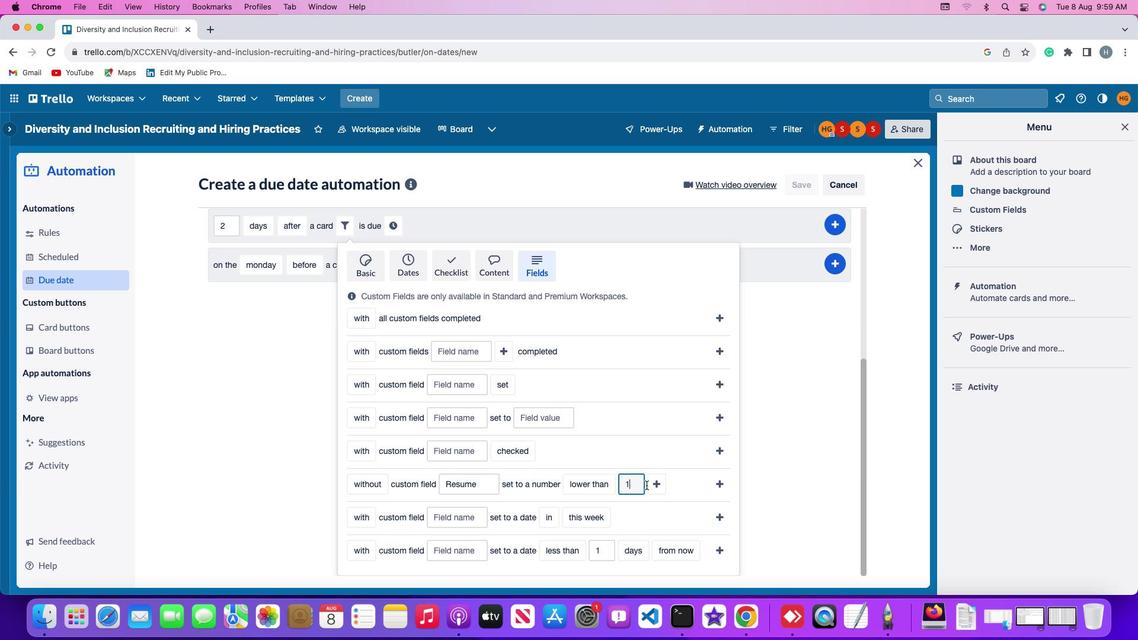 
Action: Mouse moved to (655, 484)
Screenshot: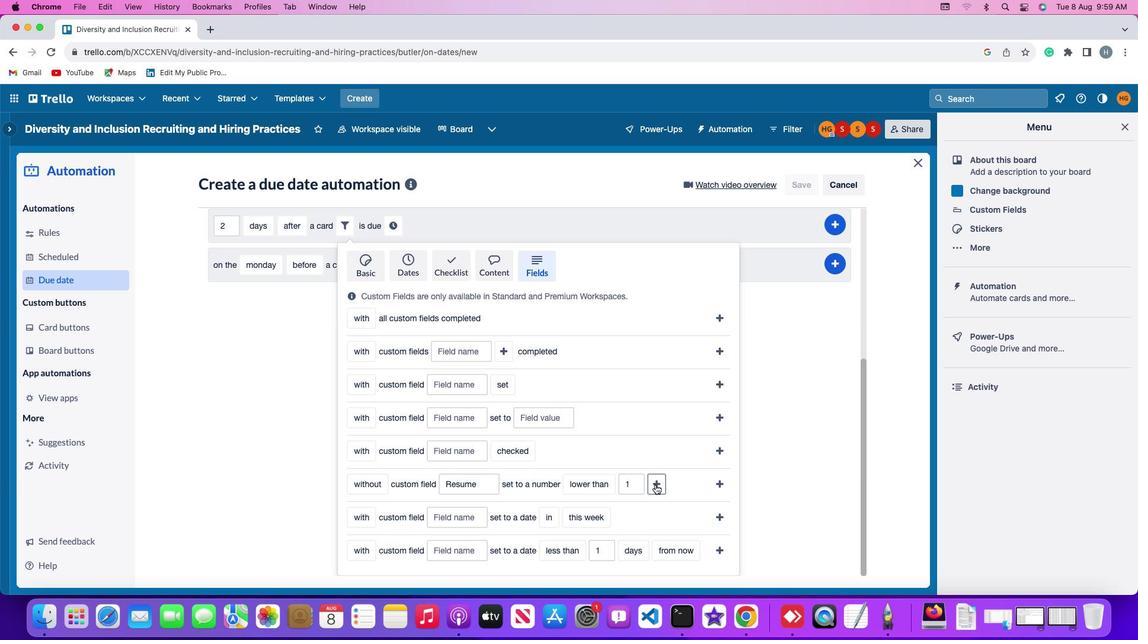 
Action: Mouse pressed left at (655, 484)
Screenshot: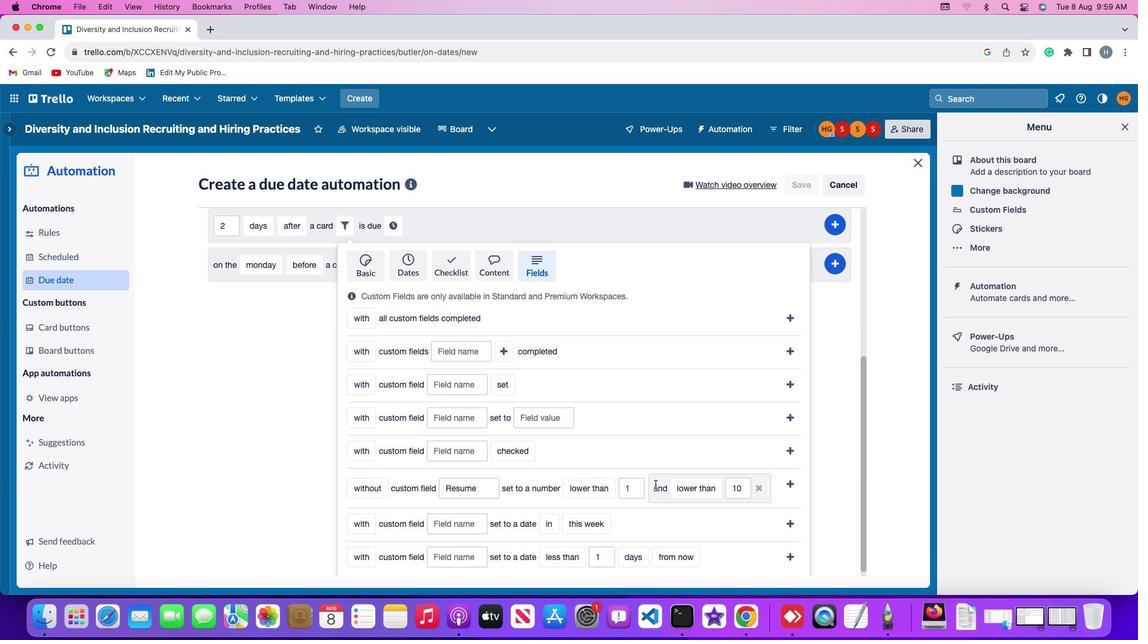 
Action: Mouse moved to (694, 481)
Screenshot: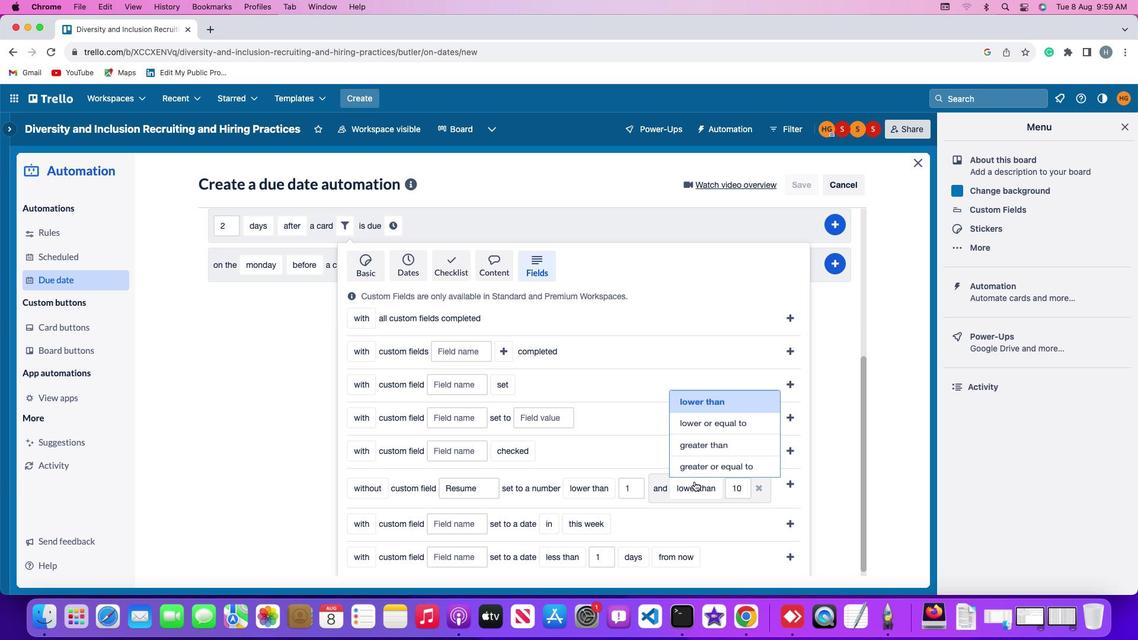 
Action: Mouse pressed left at (694, 481)
Screenshot: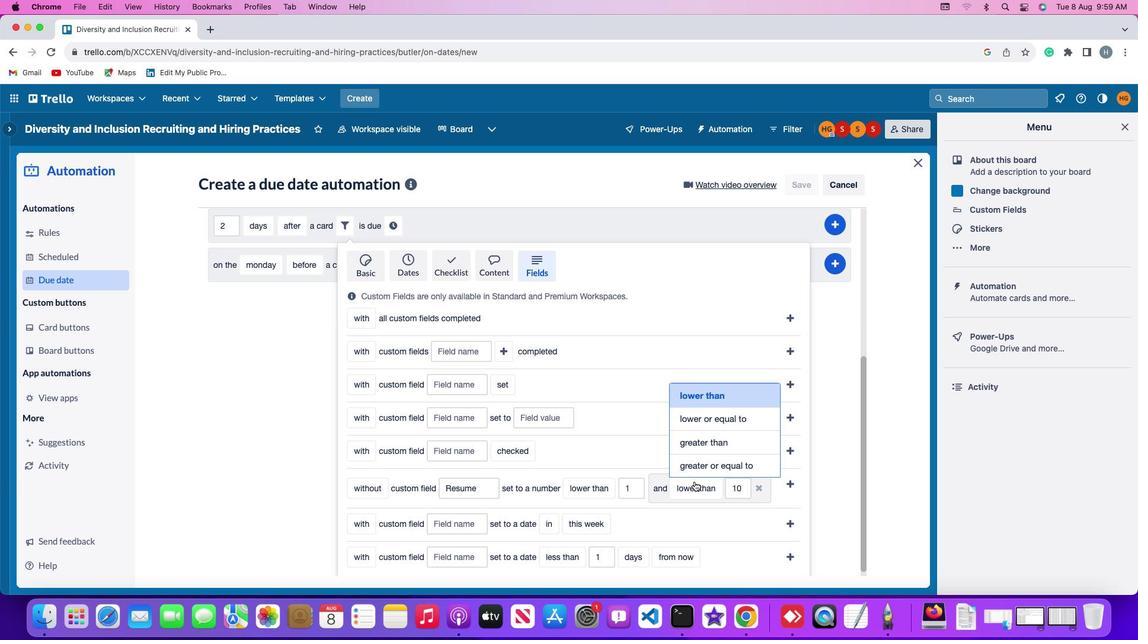 
Action: Mouse moved to (705, 463)
Screenshot: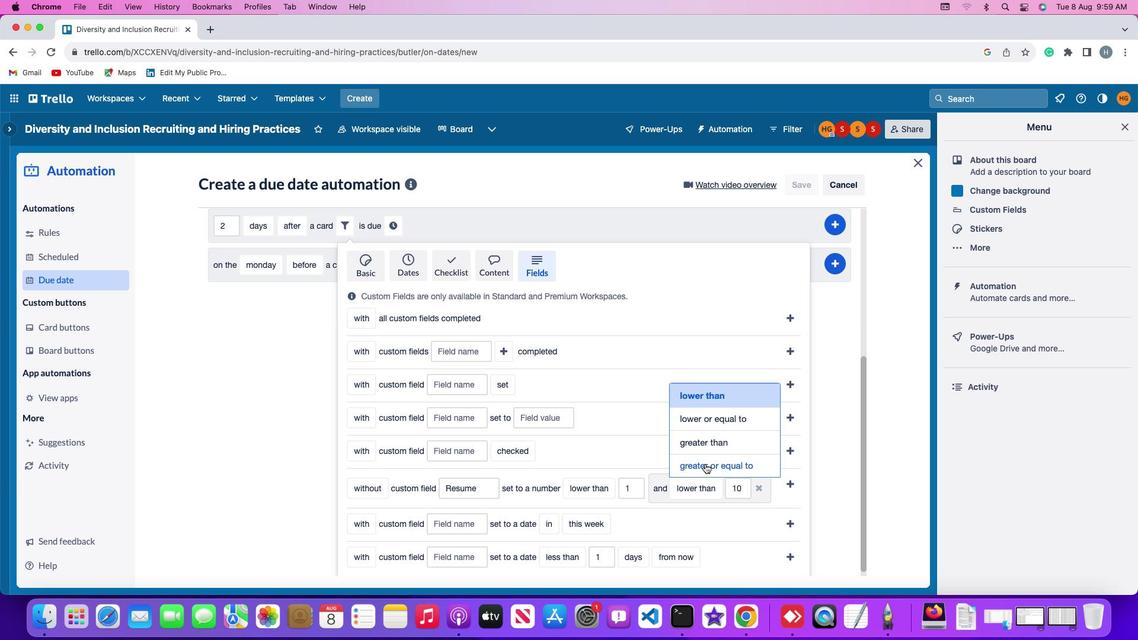 
Action: Mouse pressed left at (705, 463)
Screenshot: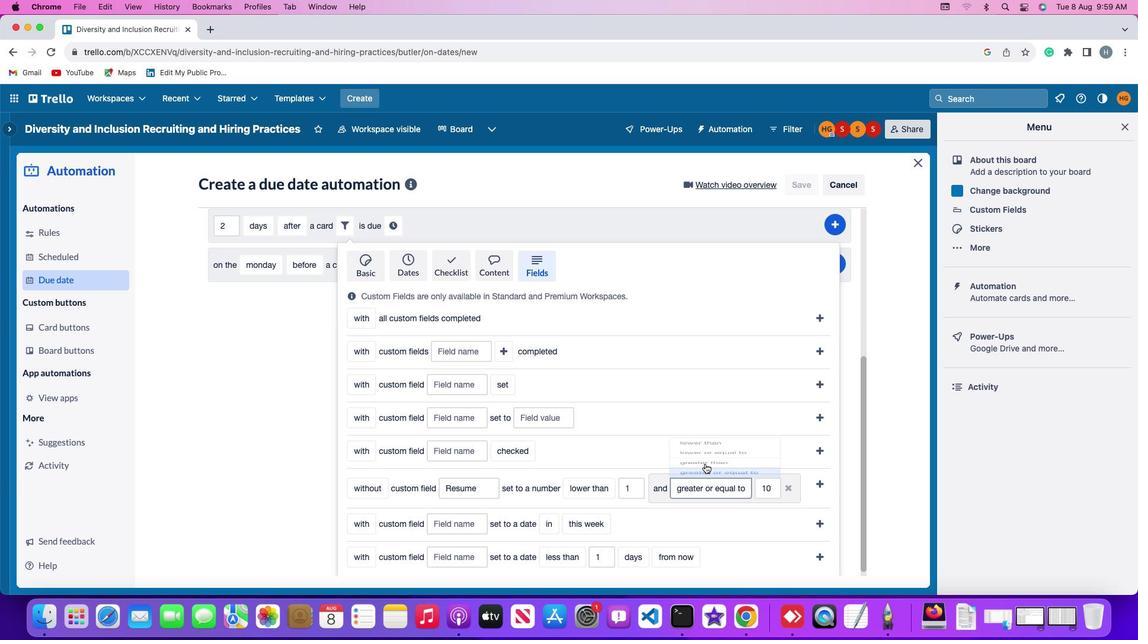 
Action: Mouse moved to (776, 488)
Screenshot: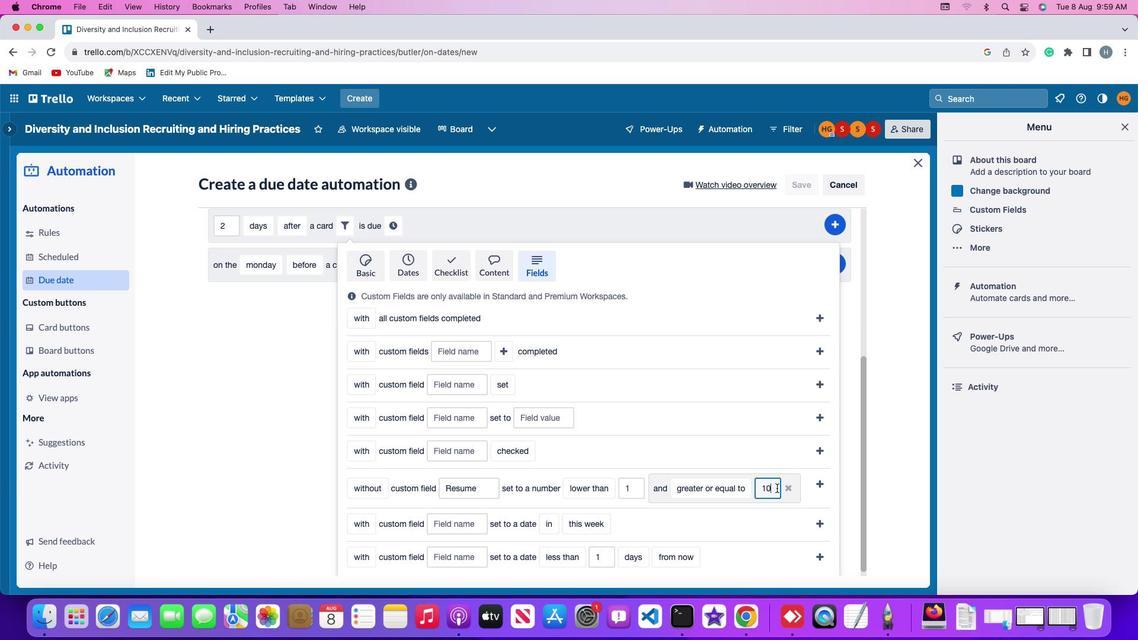 
Action: Mouse pressed left at (776, 488)
Screenshot: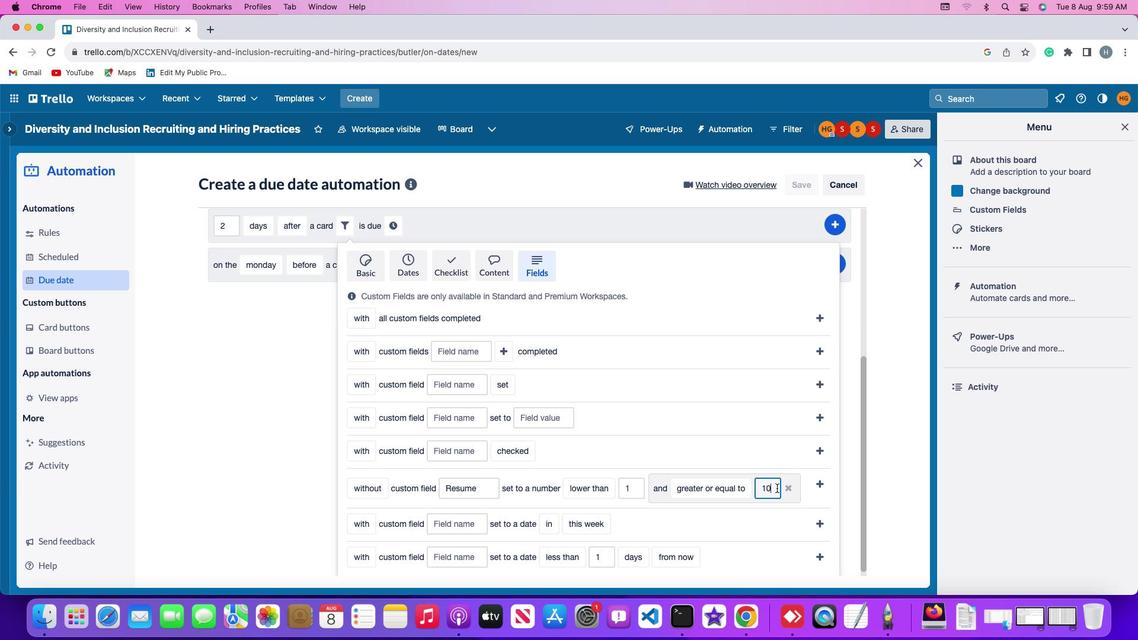 
Action: Key pressed Key.backspaceKey.backspace'1''0'
Screenshot: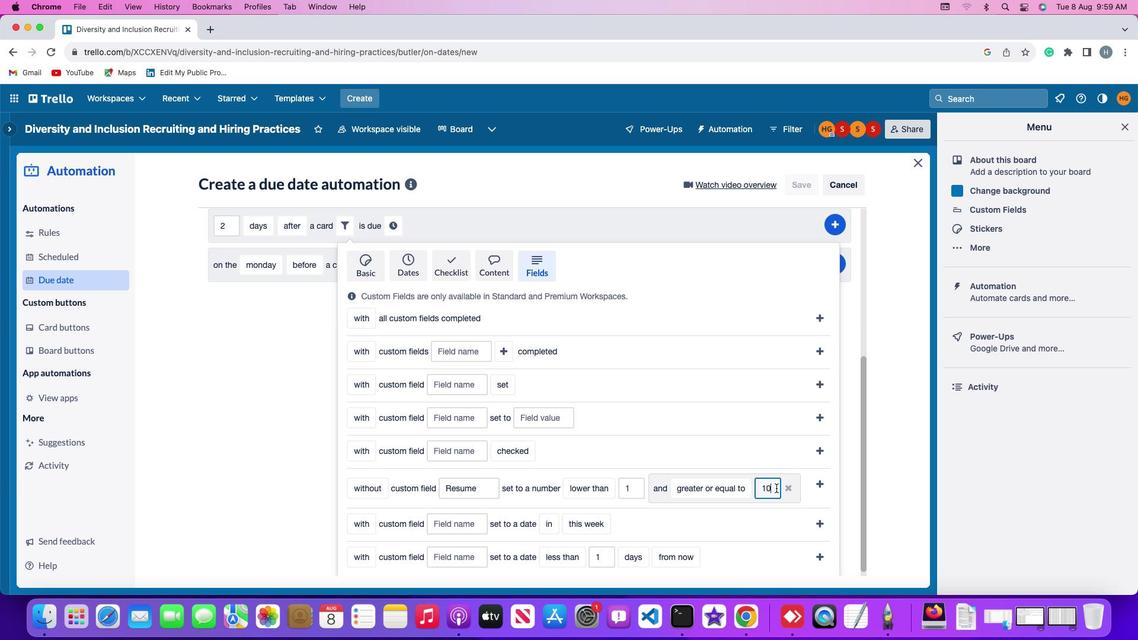 
Action: Mouse moved to (819, 481)
Screenshot: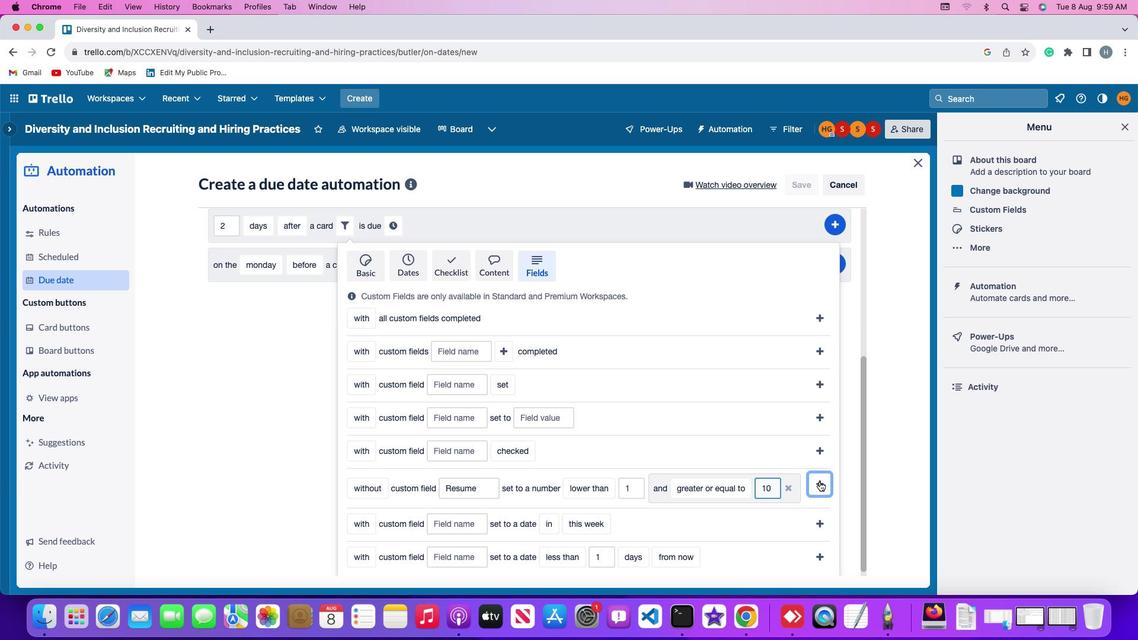 
Action: Mouse pressed left at (819, 481)
Screenshot: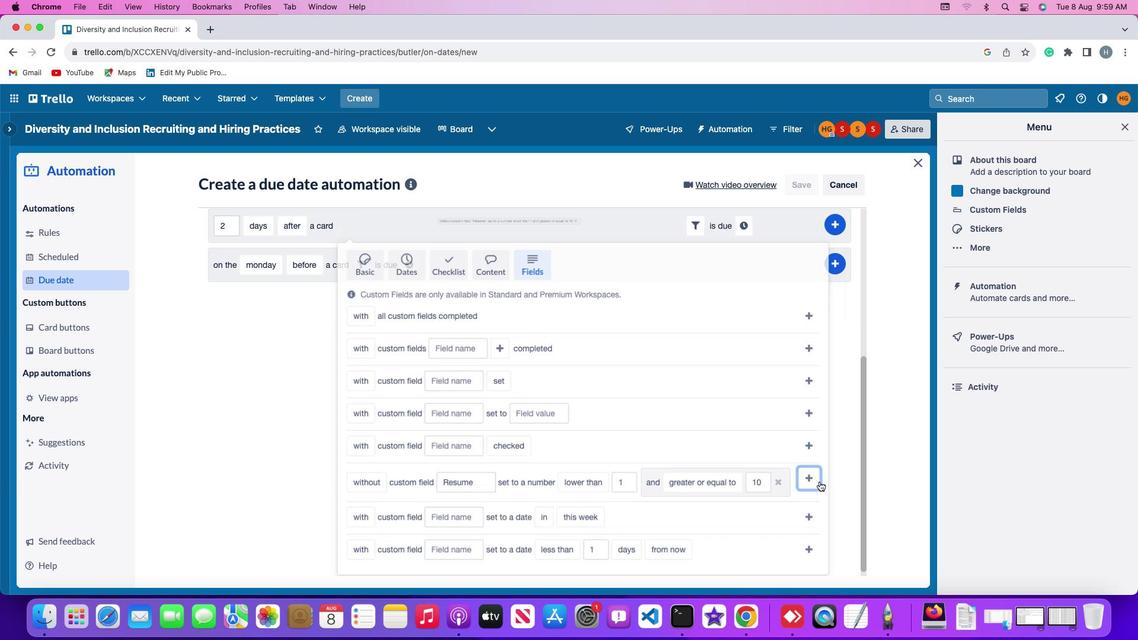 
Action: Mouse moved to (743, 472)
Screenshot: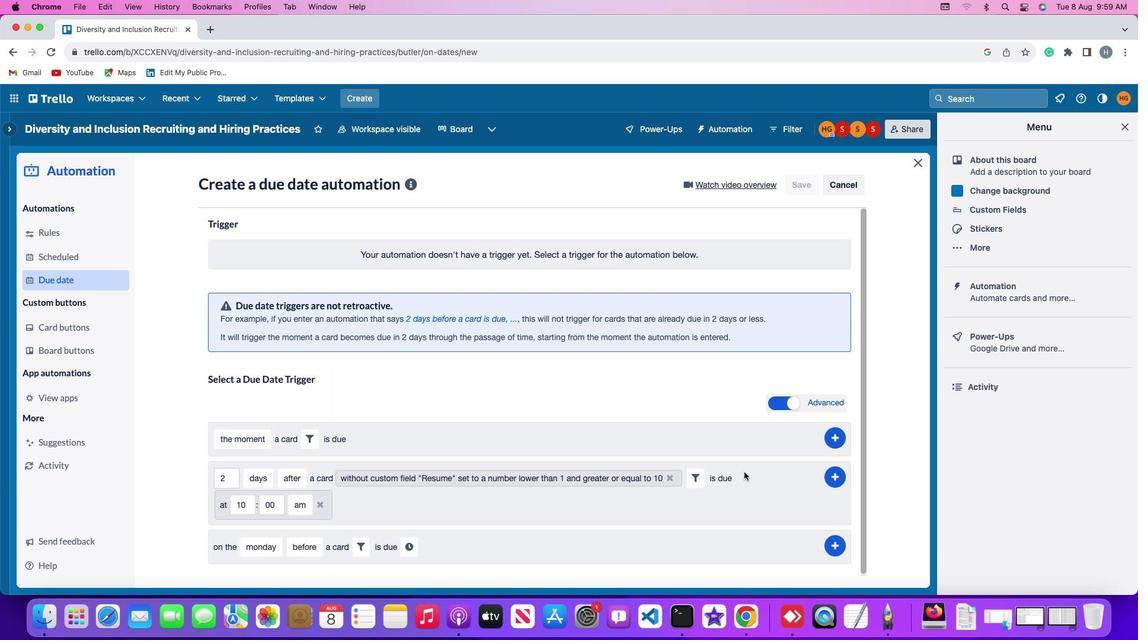 
Action: Mouse pressed left at (743, 472)
Screenshot: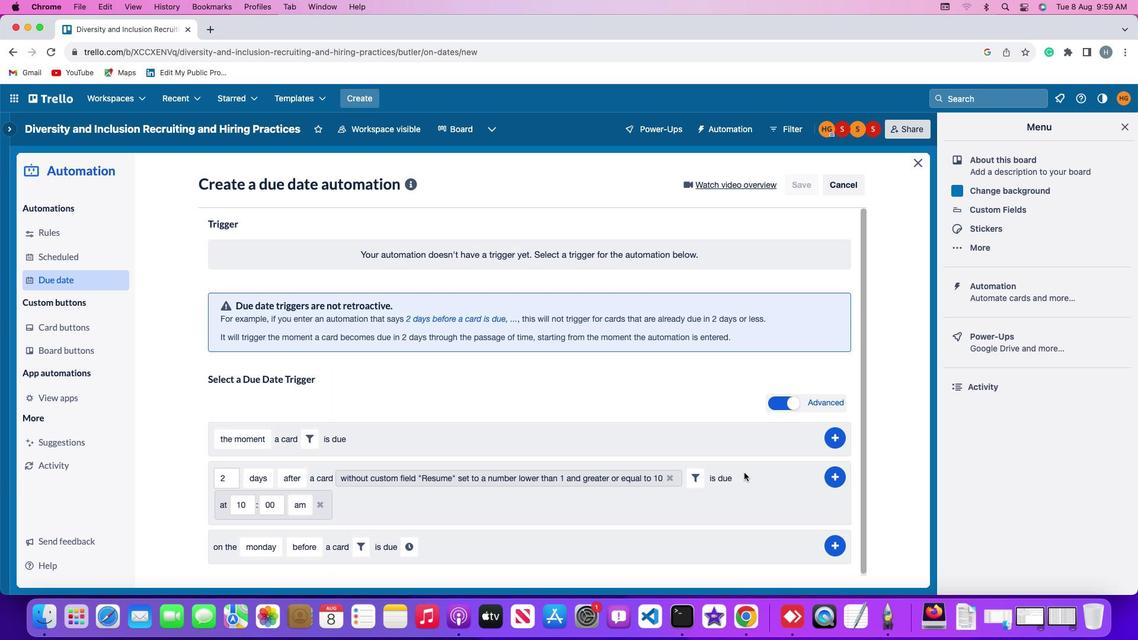 
Action: Mouse moved to (246, 505)
Screenshot: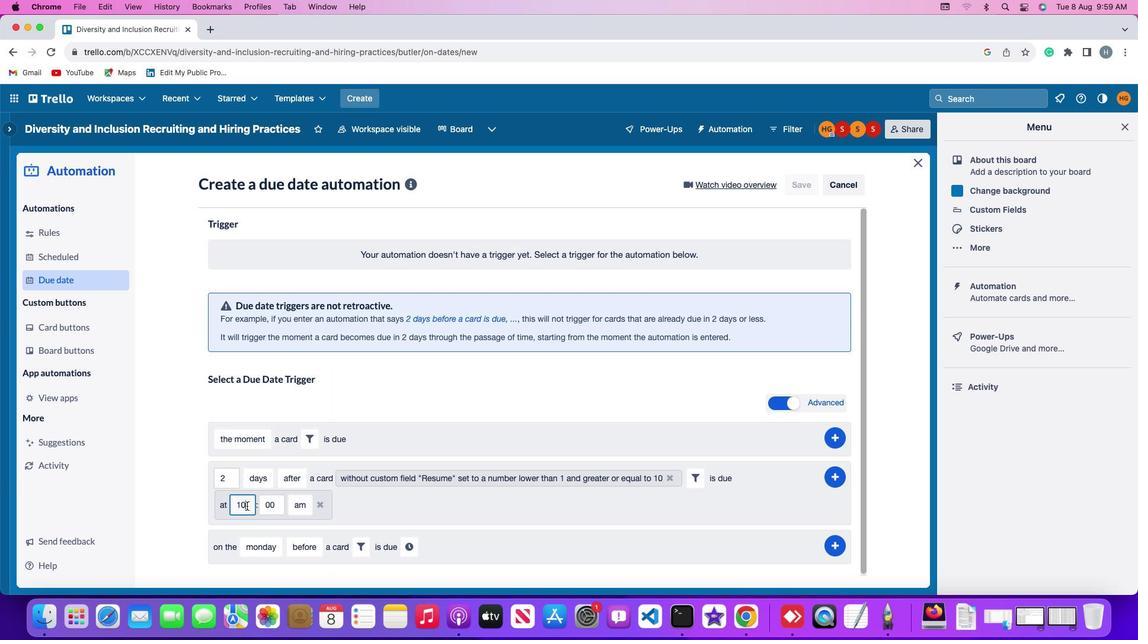 
Action: Mouse pressed left at (246, 505)
Screenshot: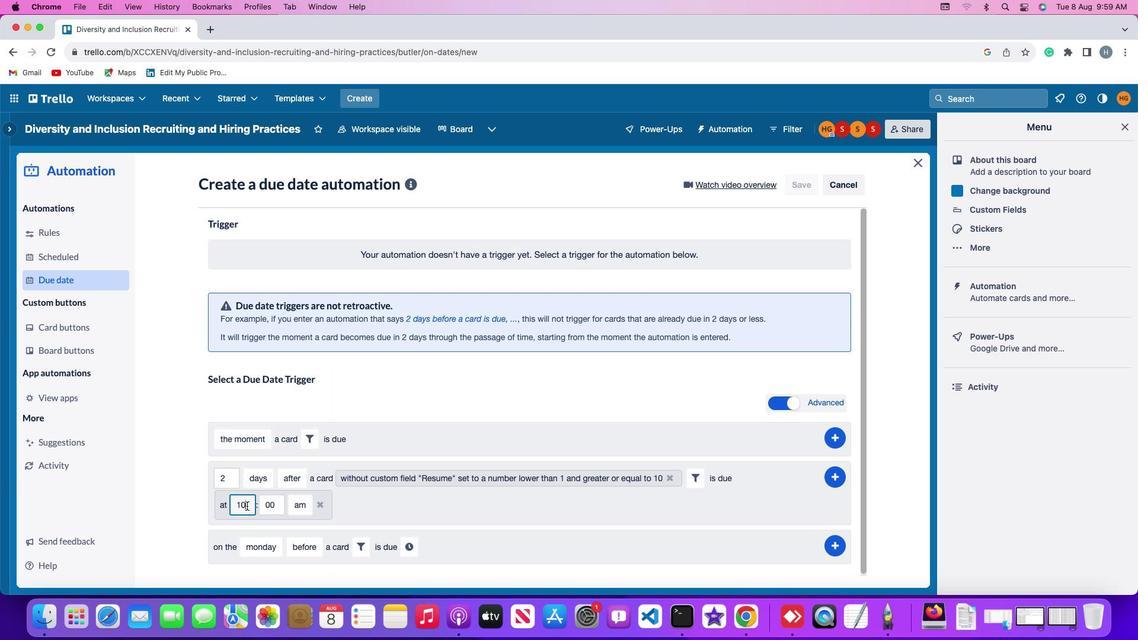 
Action: Key pressed Key.backspaceKey.backspace'1''1'
Screenshot: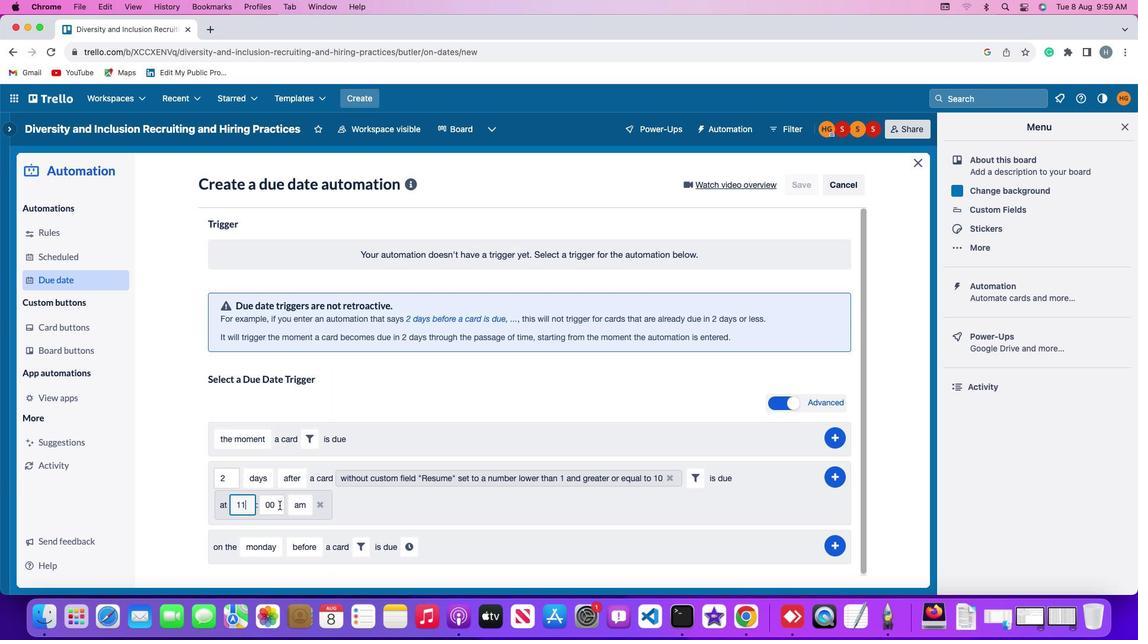 
Action: Mouse moved to (281, 504)
Screenshot: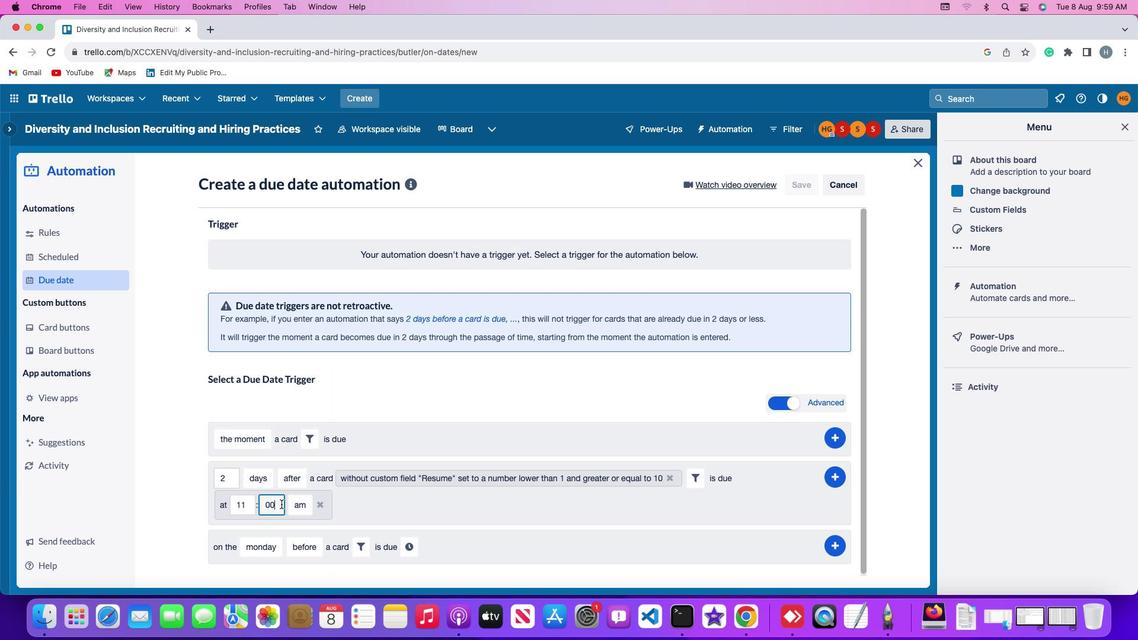 
Action: Mouse pressed left at (281, 504)
Screenshot: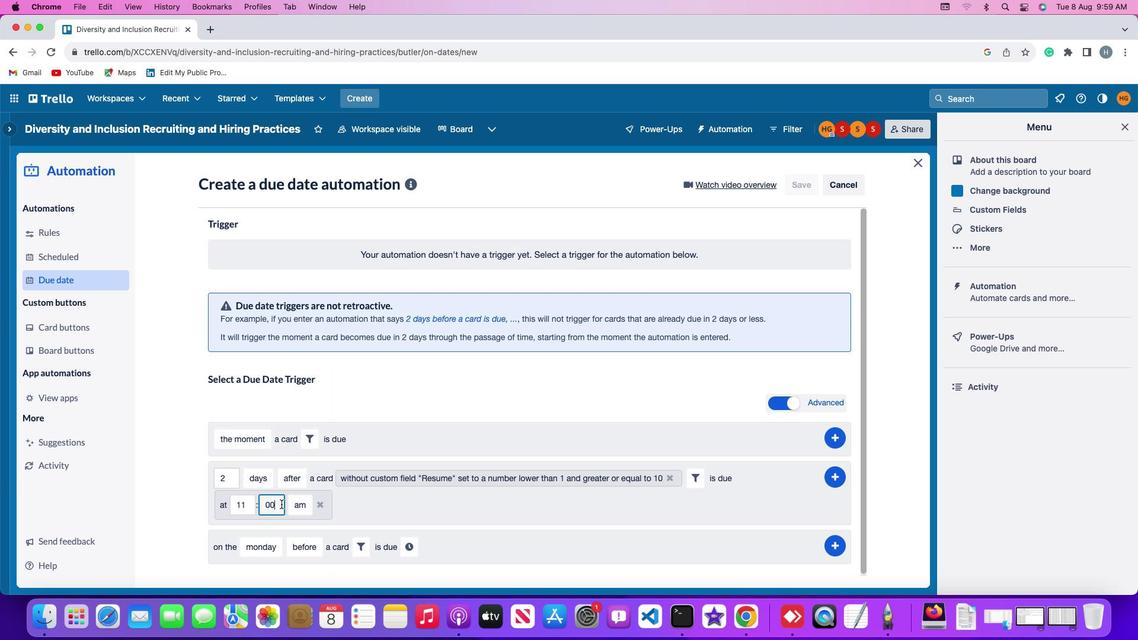 
Action: Mouse moved to (281, 504)
Screenshot: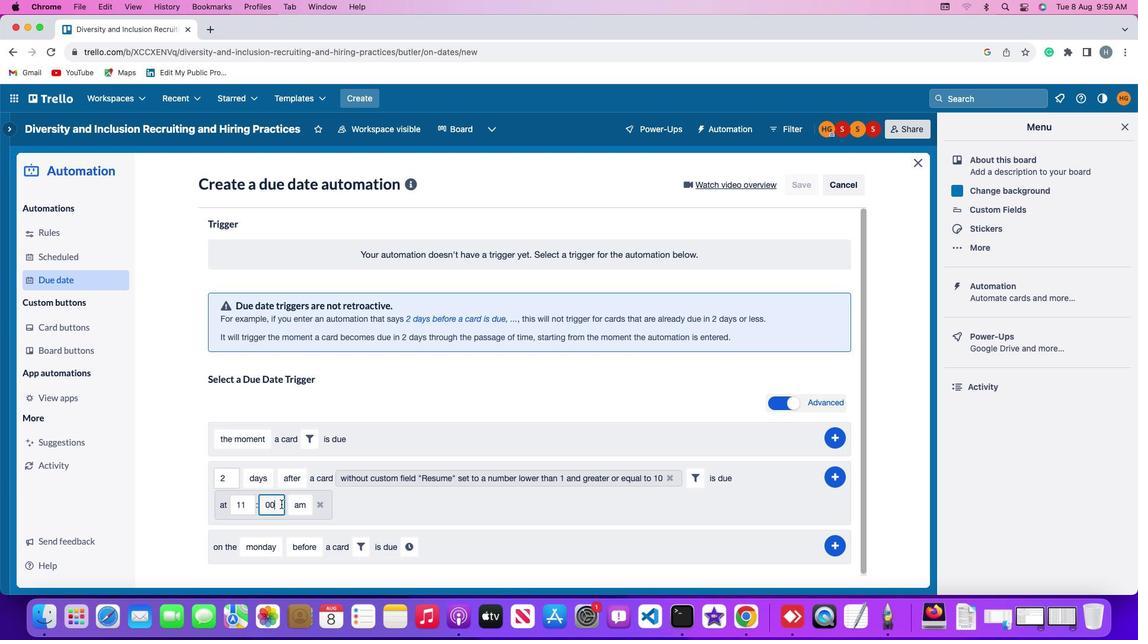 
Action: Key pressed Key.backspaceKey.backspace'0''0'
Screenshot: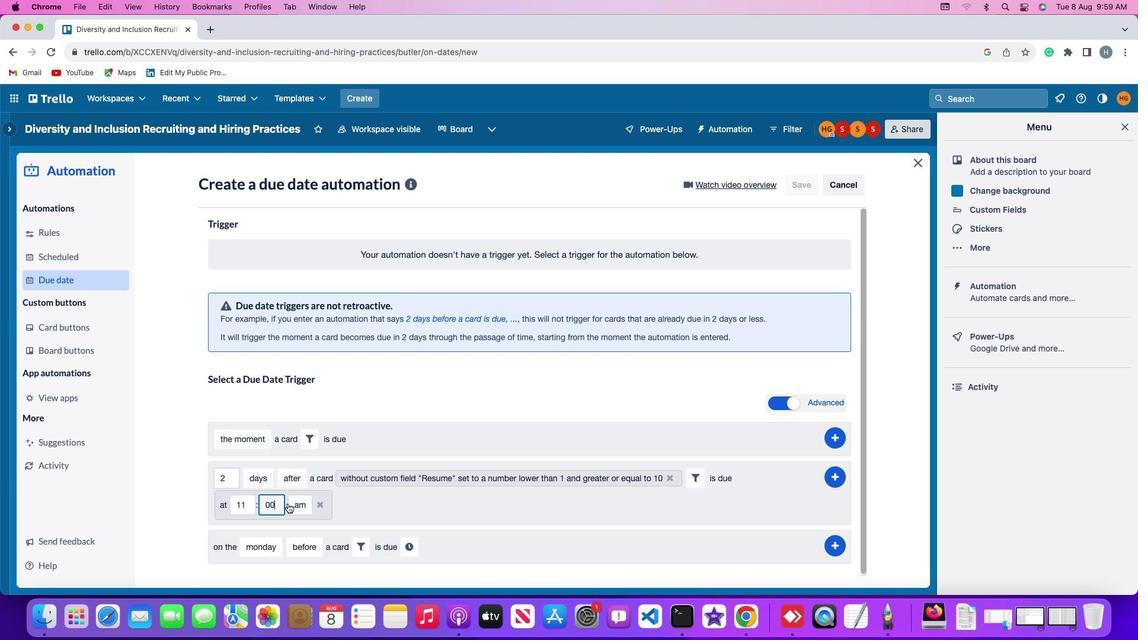 
Action: Mouse moved to (297, 503)
Screenshot: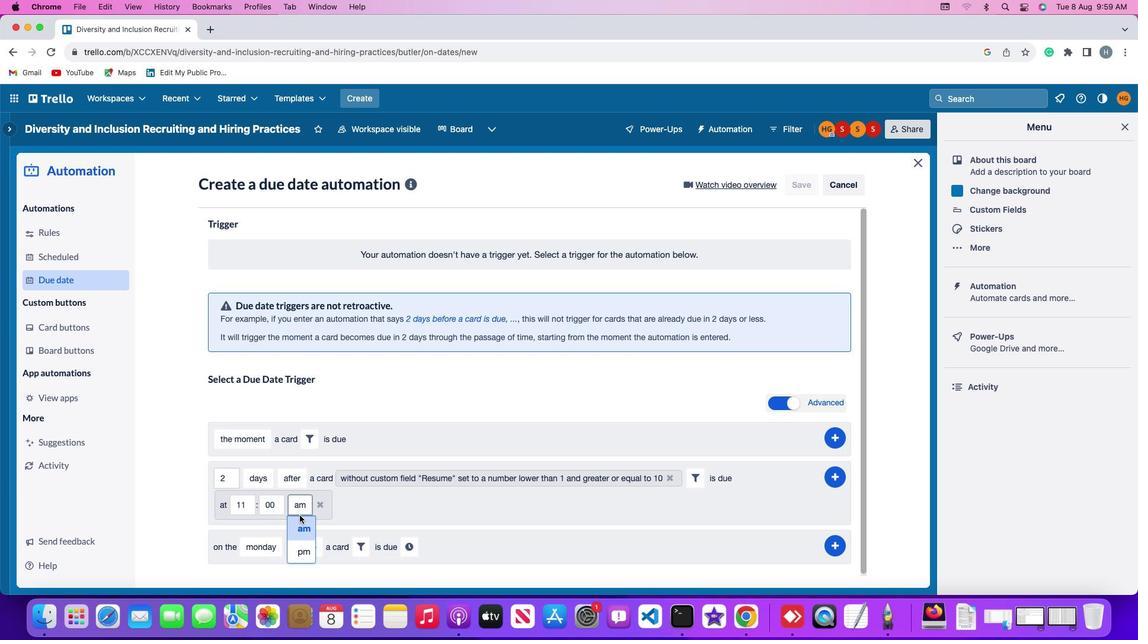 
Action: Mouse pressed left at (297, 503)
Screenshot: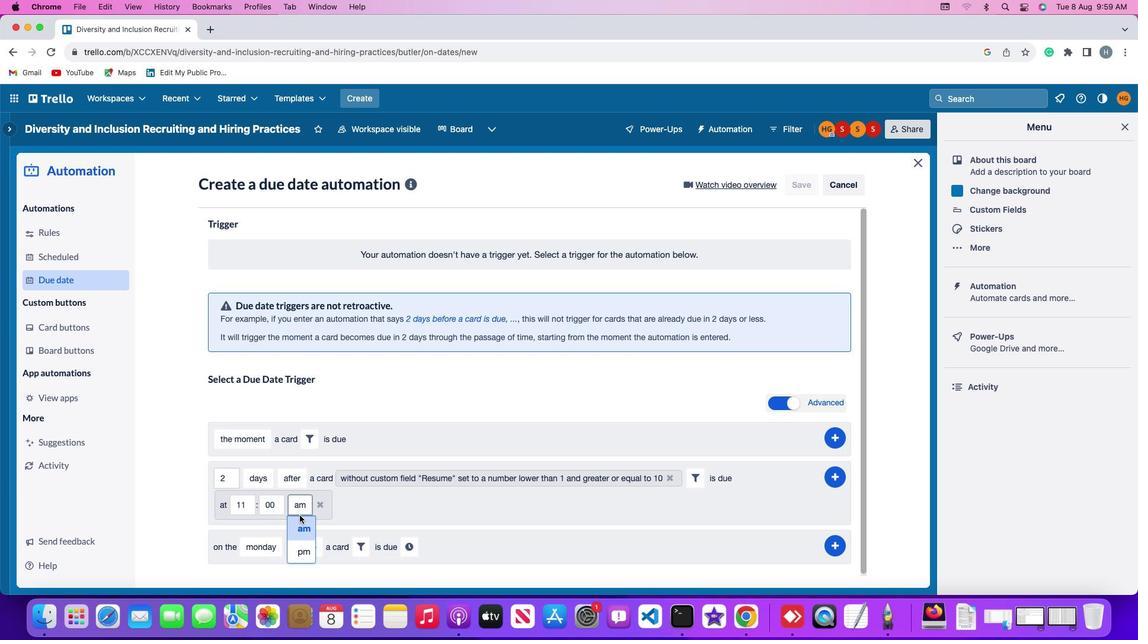 
Action: Mouse moved to (298, 526)
Screenshot: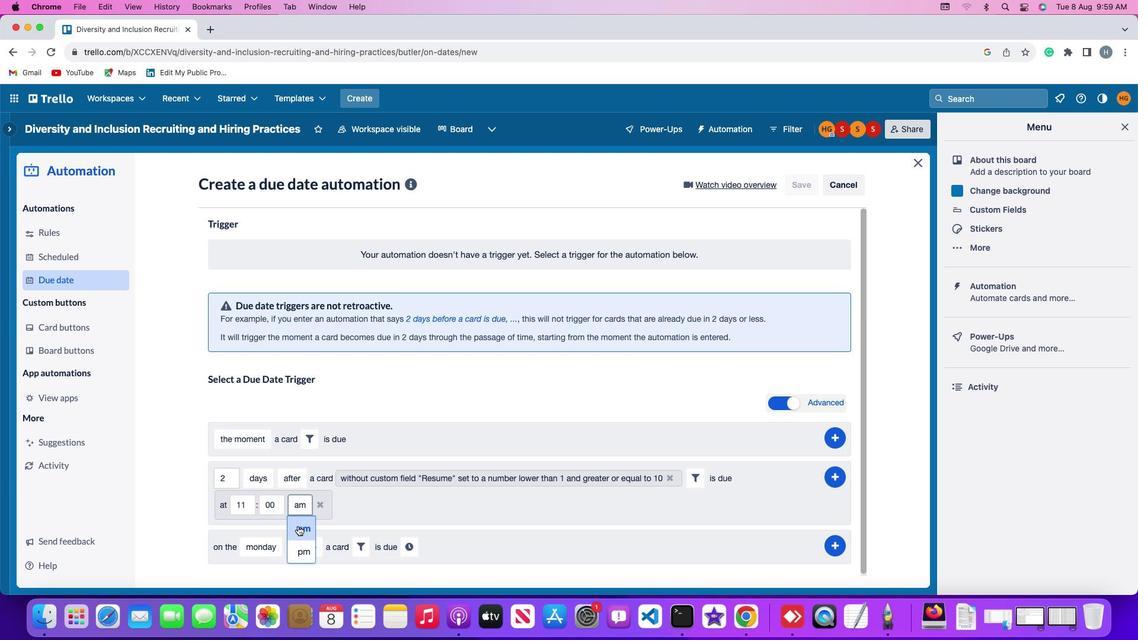 
Action: Mouse pressed left at (298, 526)
Screenshot: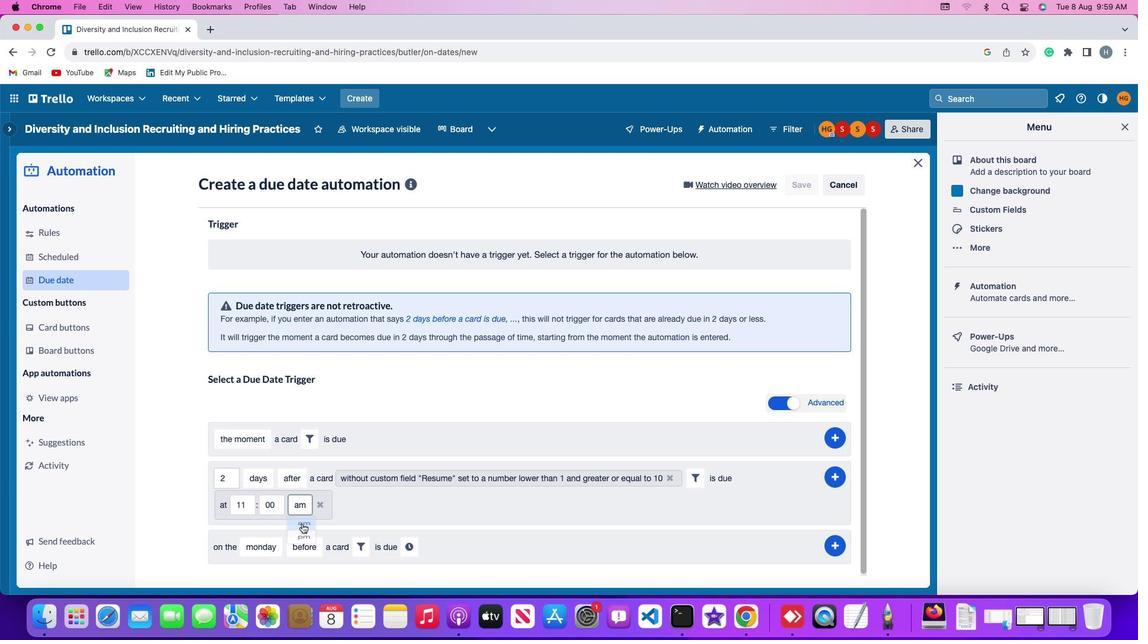 
Action: Mouse moved to (835, 476)
Screenshot: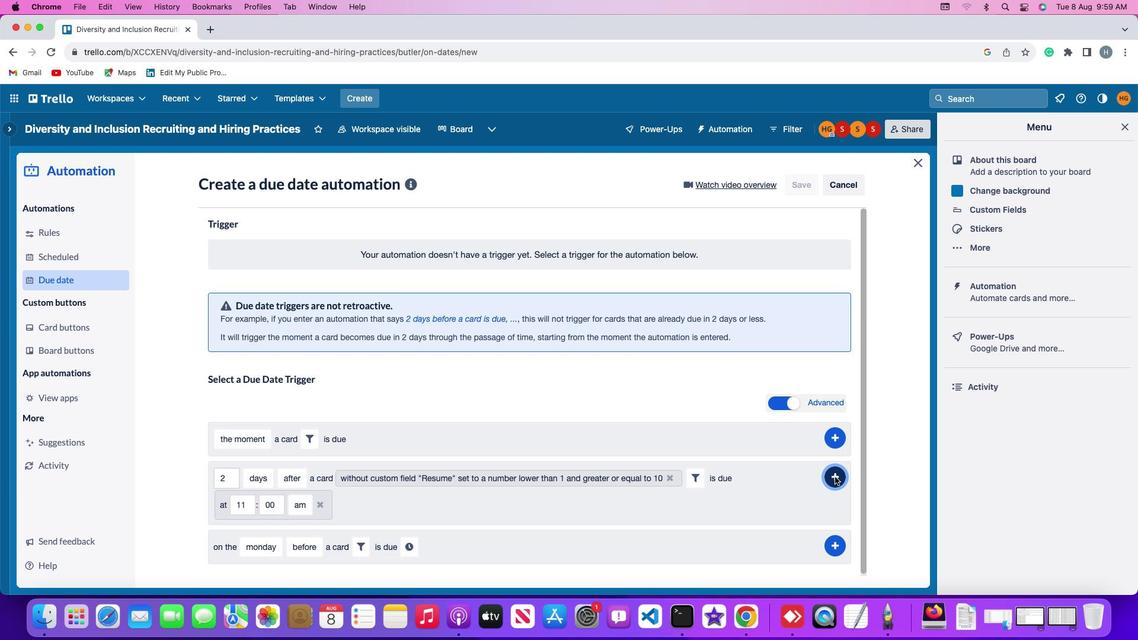 
Action: Mouse pressed left at (835, 476)
Screenshot: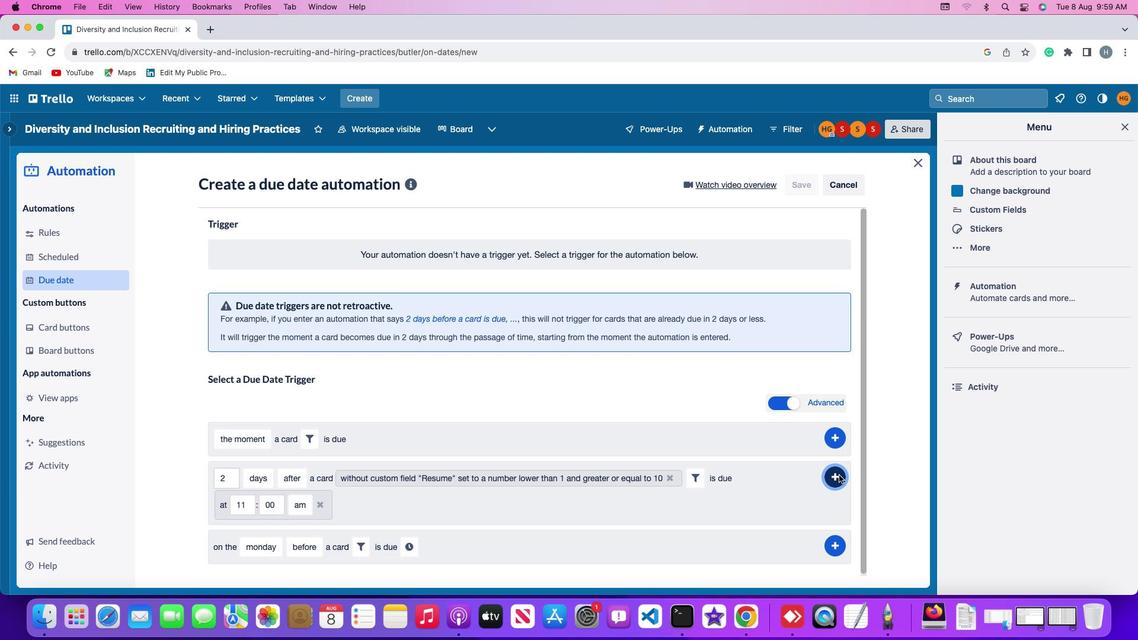 
Action: Mouse moved to (895, 358)
Screenshot: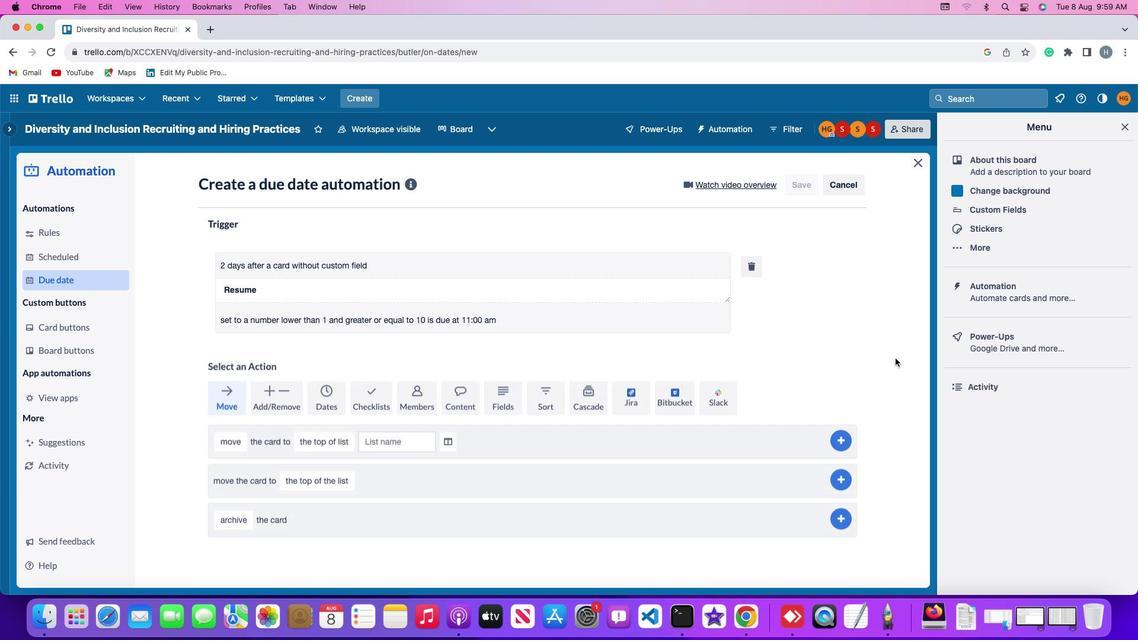 
